 Task: For heading Use Spectral with green colour, bold & Underline.  font size for heading24,  'Change the font style of data to'Spectral and font size to 16,  Change the alignment of both headline & data to Align left In the sheet  Attendance Sheet for Weekly Analysis
Action: Mouse moved to (353, 166)
Screenshot: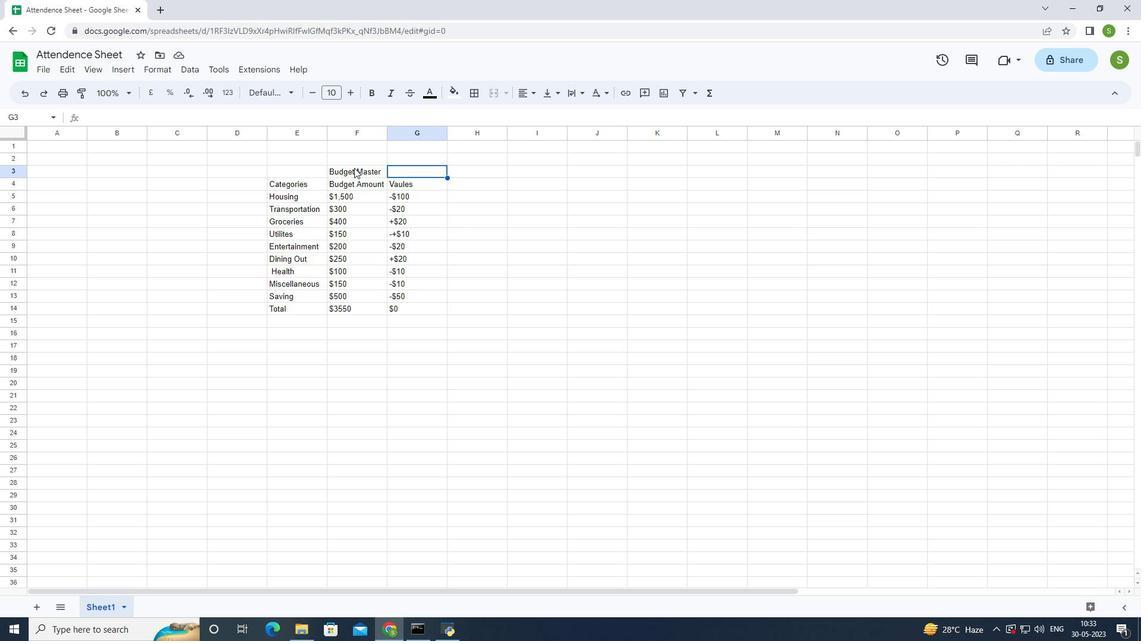 
Action: Mouse pressed left at (353, 166)
Screenshot: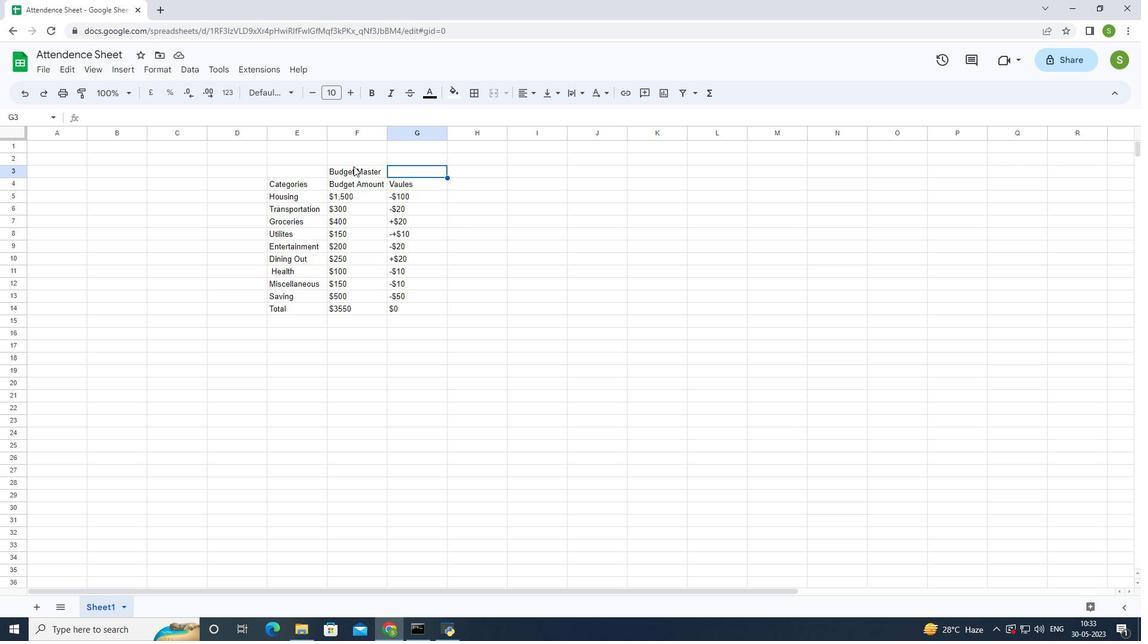 
Action: Mouse pressed left at (353, 166)
Screenshot: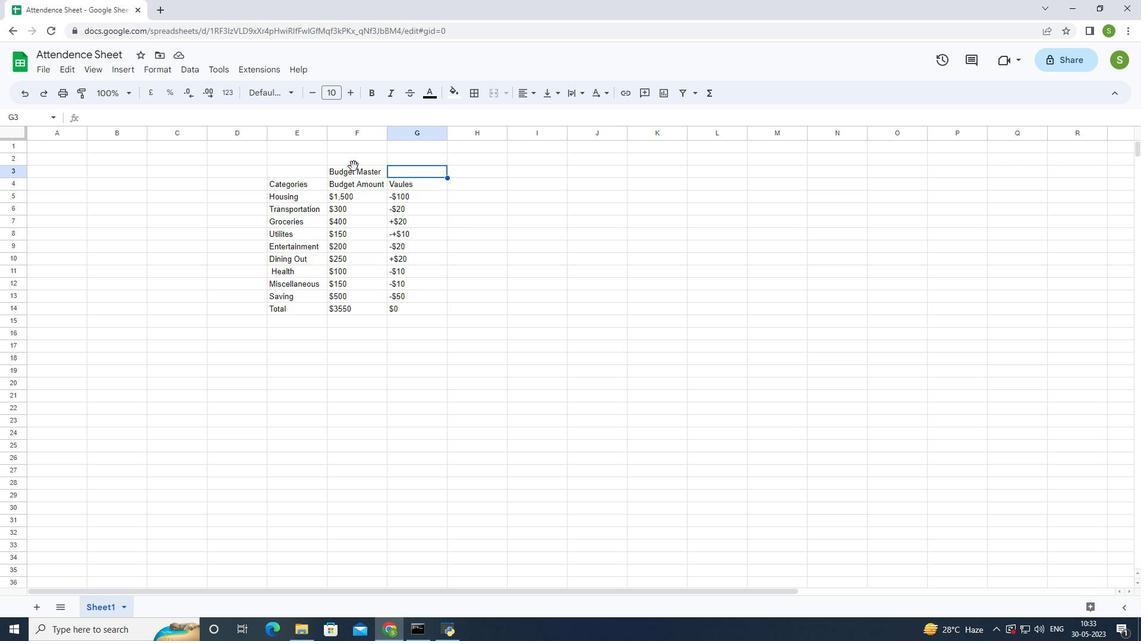
Action: Mouse moved to (162, 71)
Screenshot: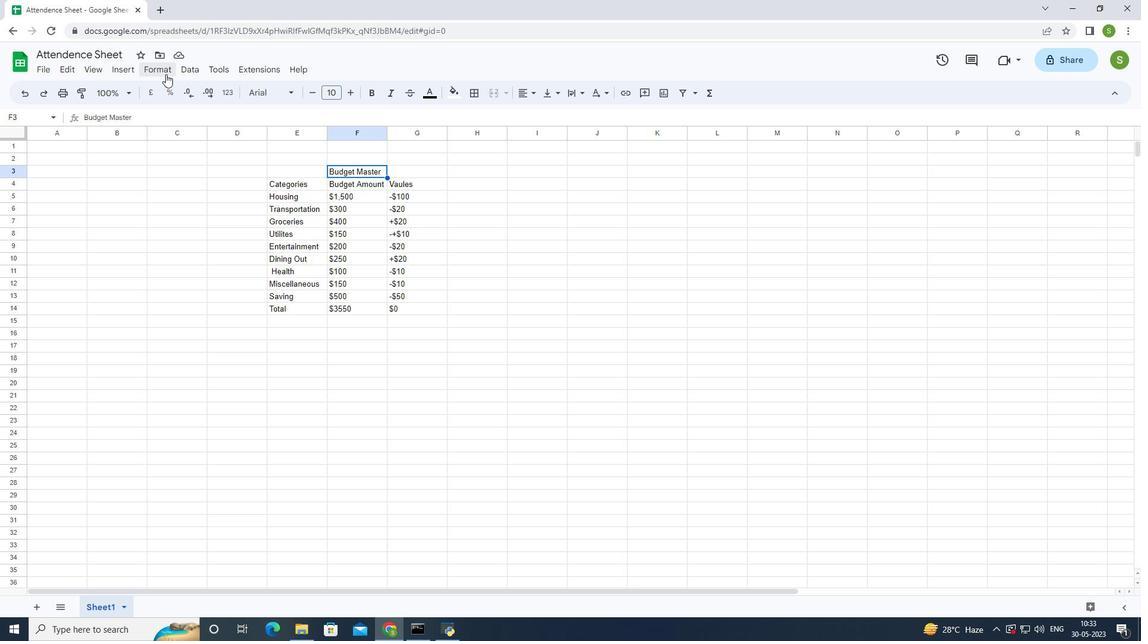 
Action: Mouse pressed left at (162, 71)
Screenshot: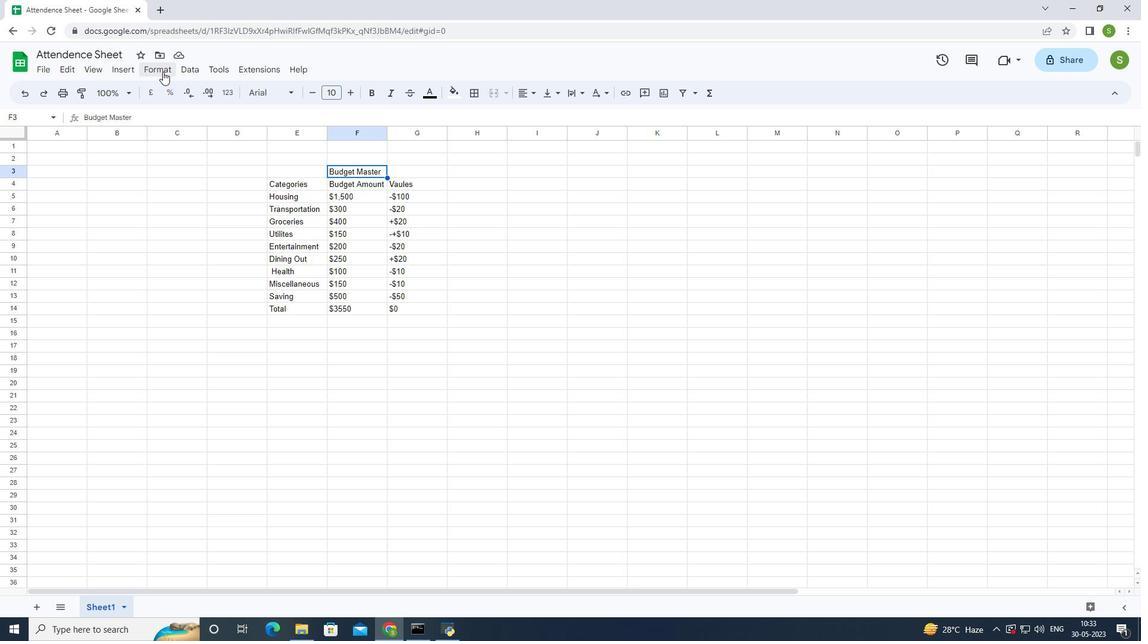 
Action: Mouse moved to (447, 180)
Screenshot: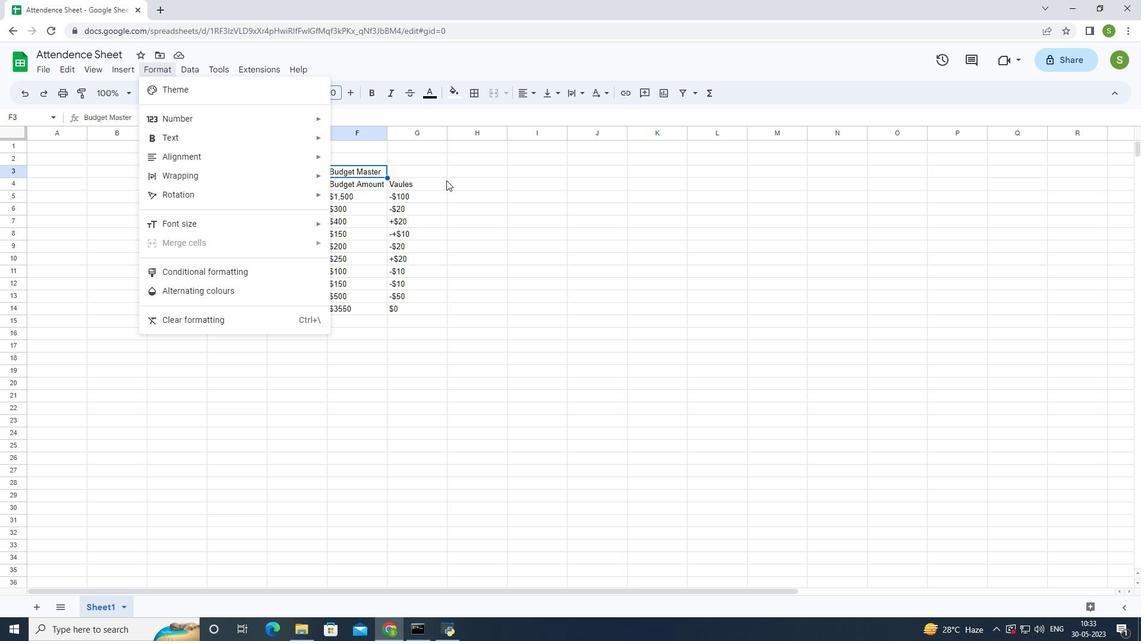 
Action: Mouse pressed left at (447, 180)
Screenshot: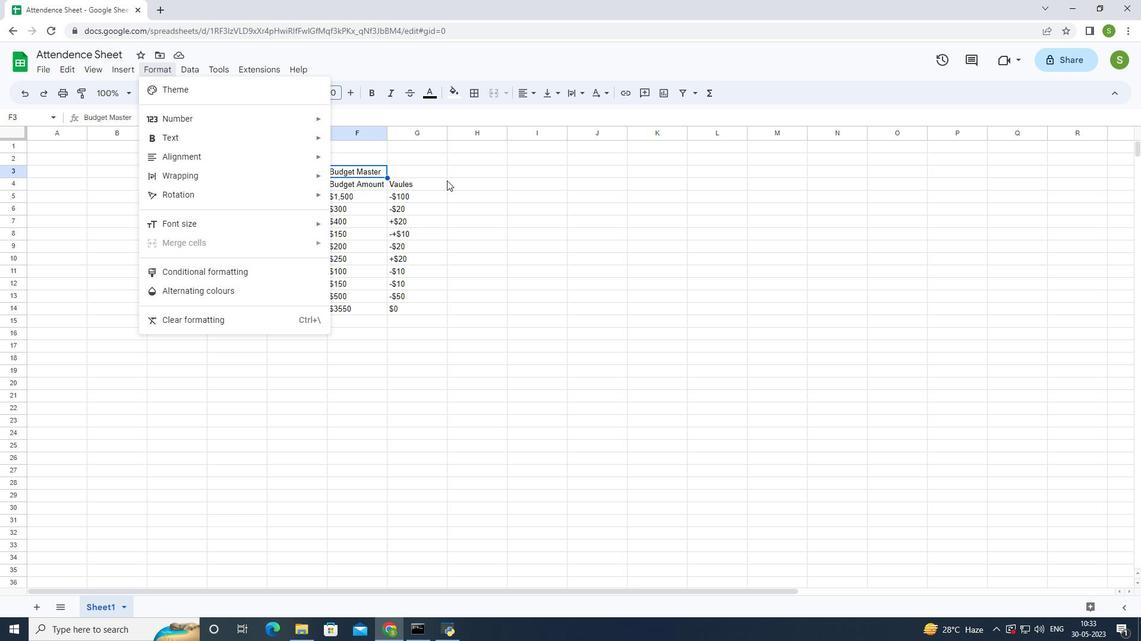 
Action: Mouse moved to (270, 99)
Screenshot: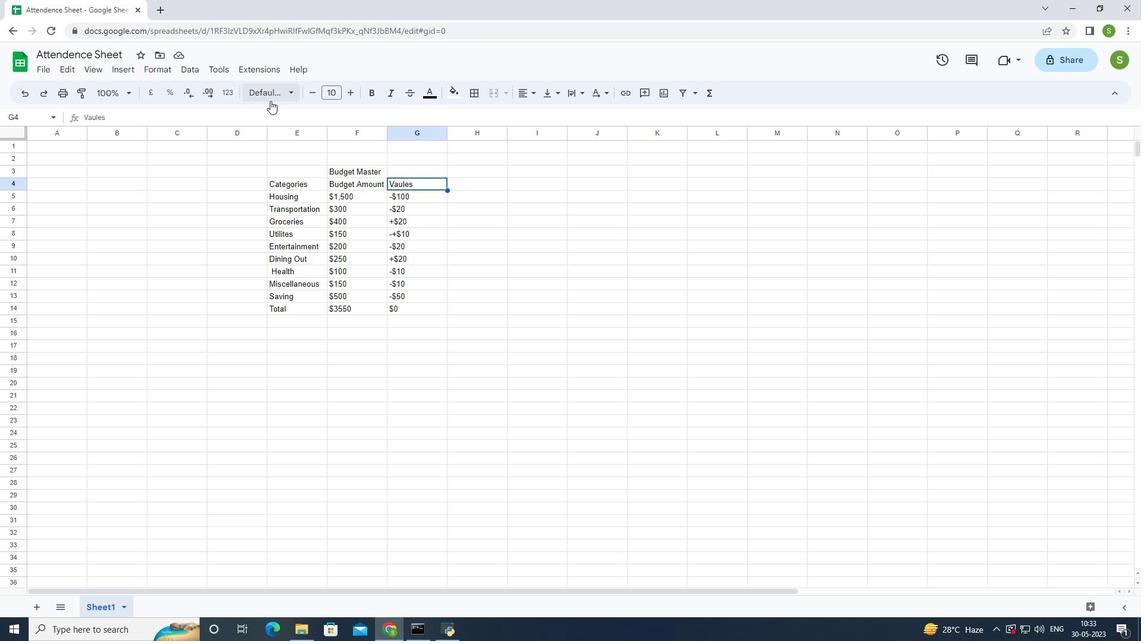 
Action: Mouse pressed left at (270, 99)
Screenshot: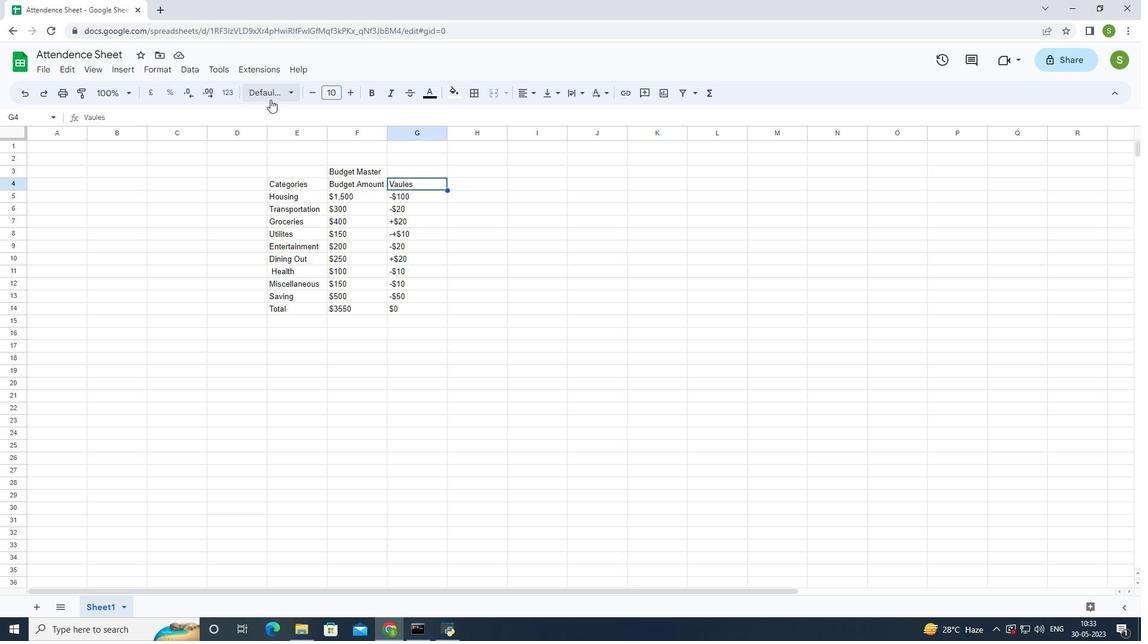 
Action: Mouse moved to (287, 120)
Screenshot: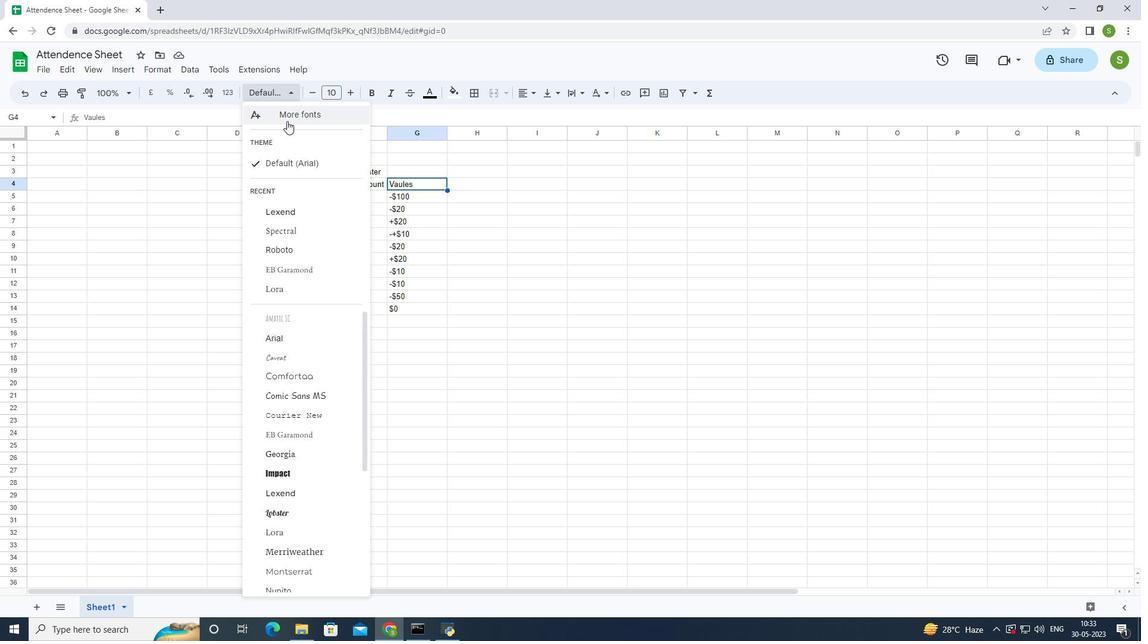 
Action: Mouse pressed left at (287, 120)
Screenshot: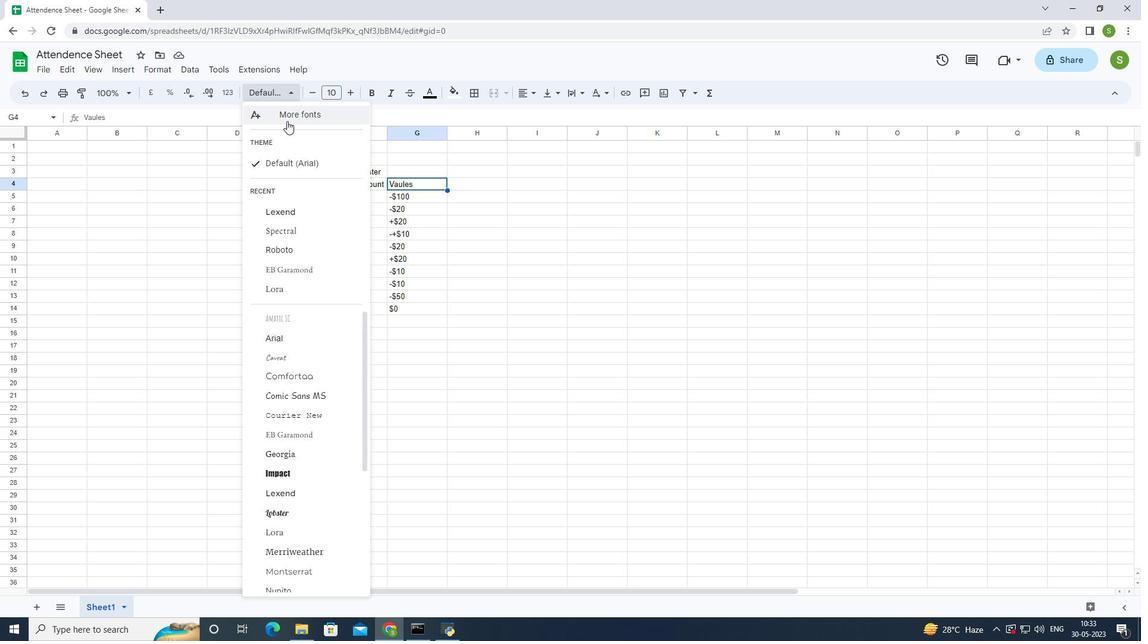 
Action: Mouse moved to (358, 199)
Screenshot: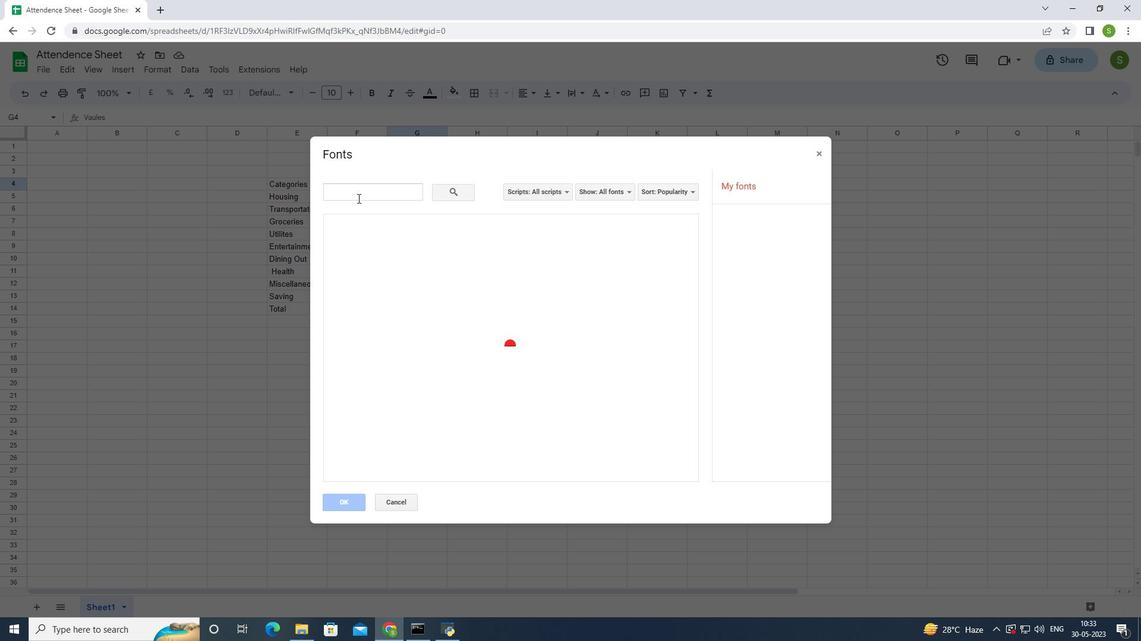 
Action: Mouse pressed left at (358, 199)
Screenshot: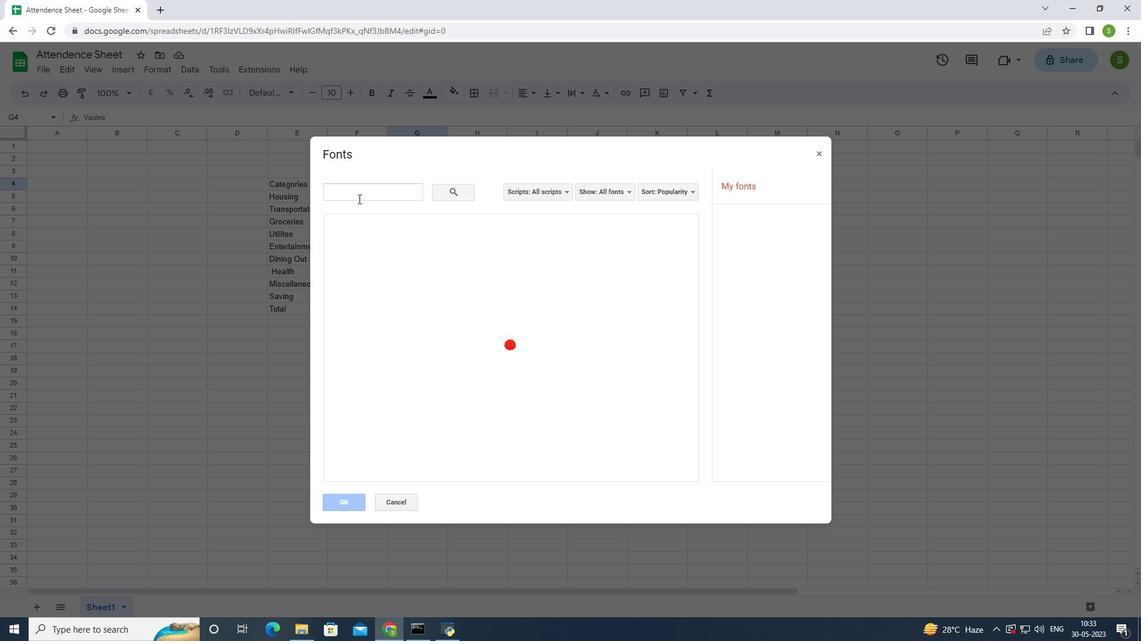 
Action: Mouse moved to (363, 187)
Screenshot: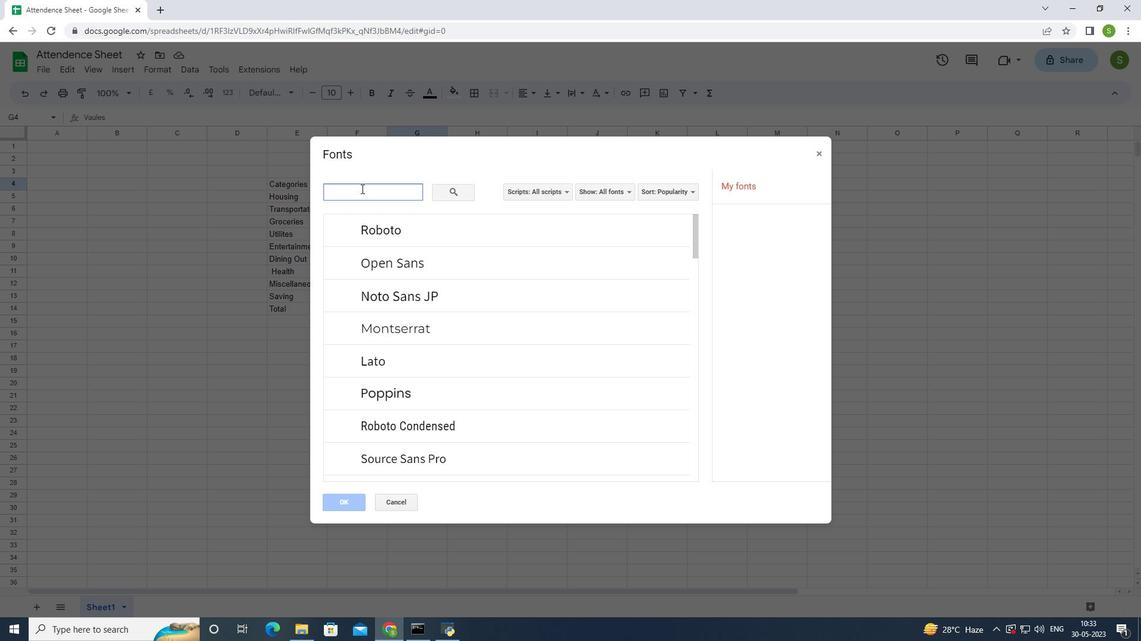
Action: Key pressed <Key.shift>Spectral
Screenshot: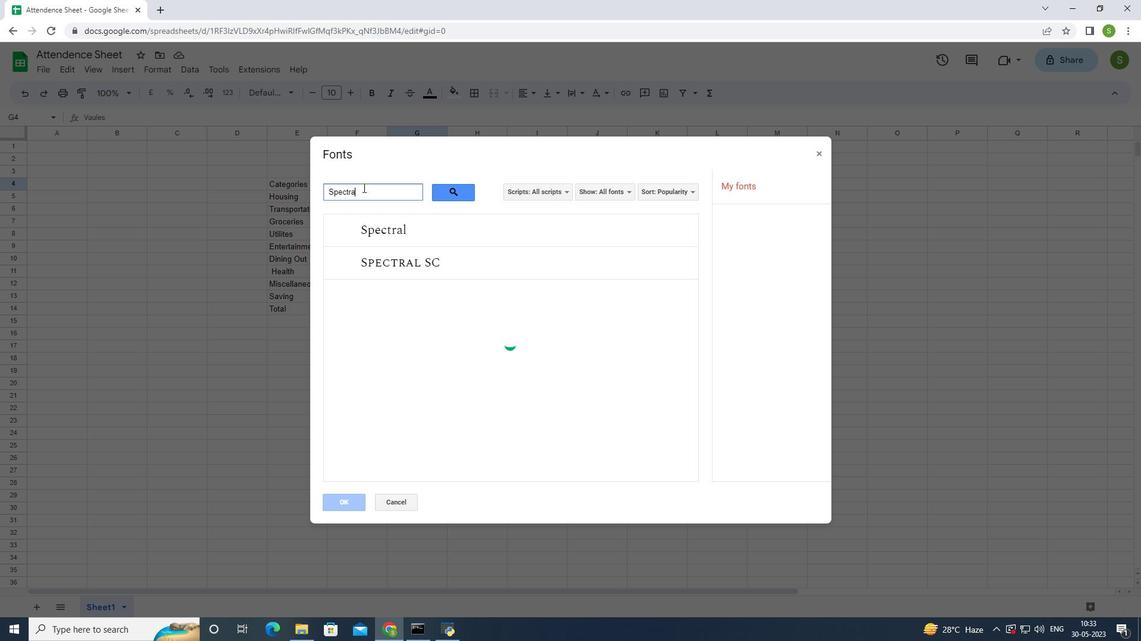 
Action: Mouse moved to (384, 219)
Screenshot: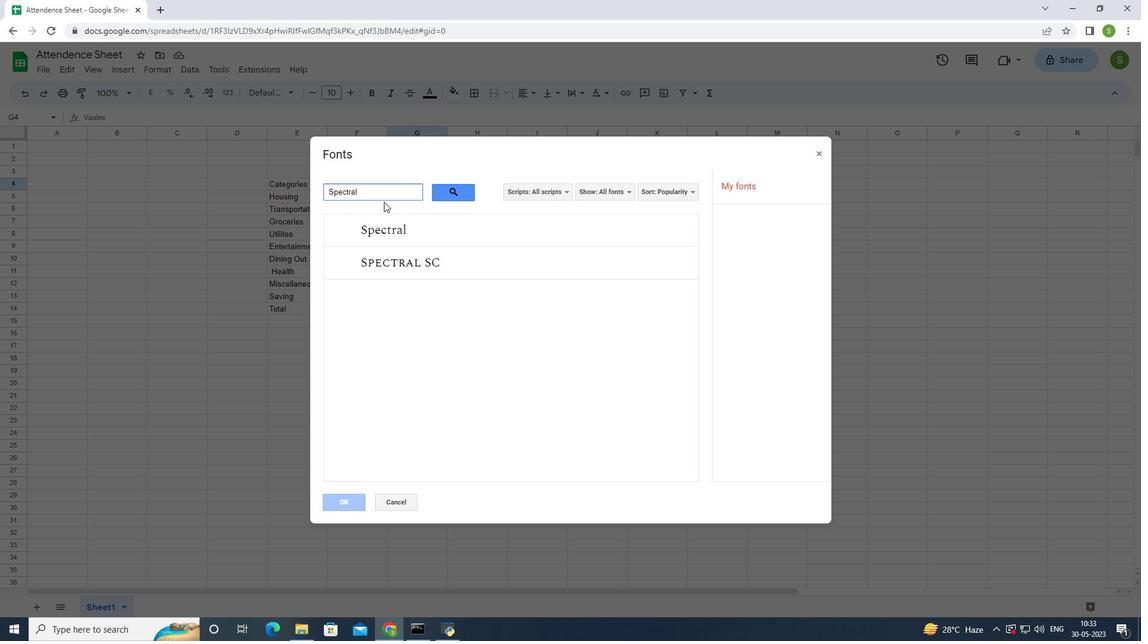 
Action: Mouse pressed left at (384, 219)
Screenshot: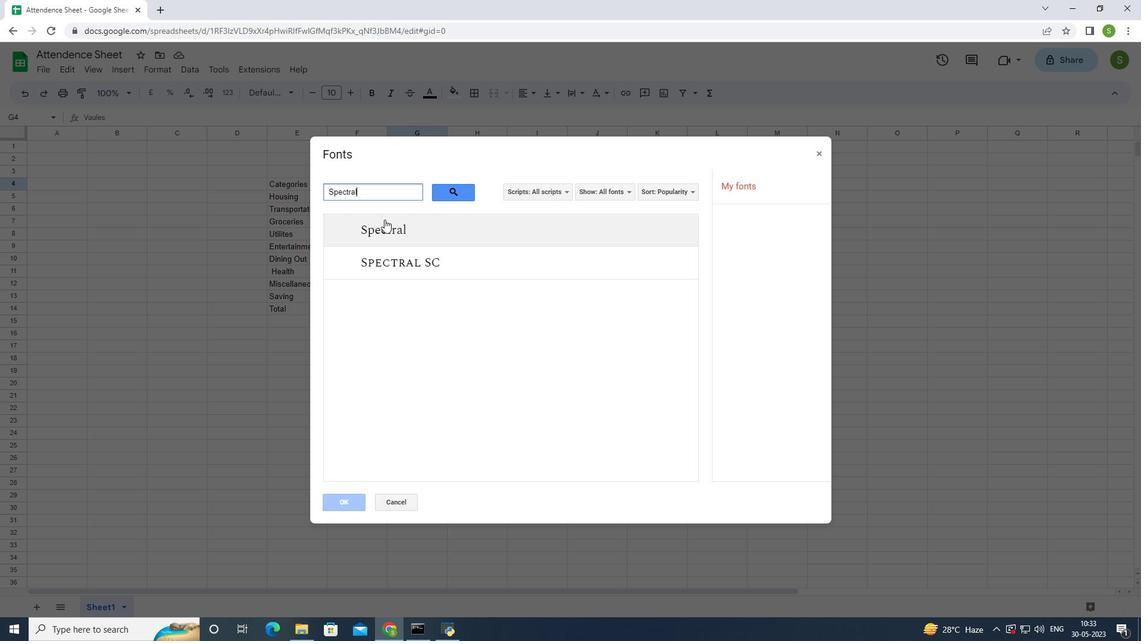 
Action: Mouse moved to (341, 508)
Screenshot: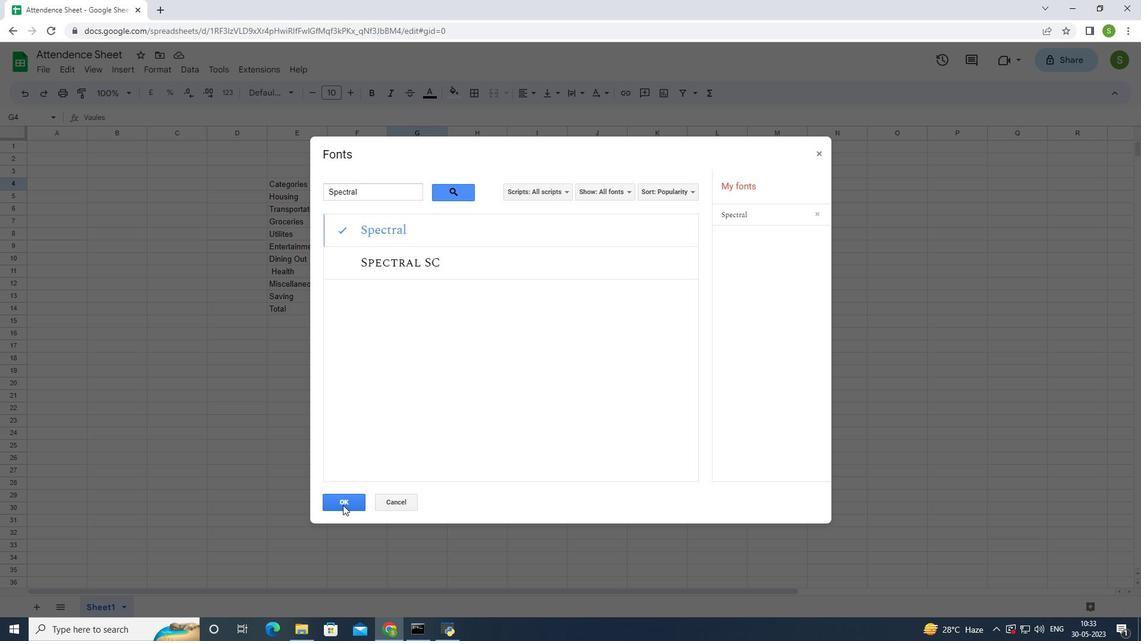 
Action: Mouse pressed left at (341, 508)
Screenshot: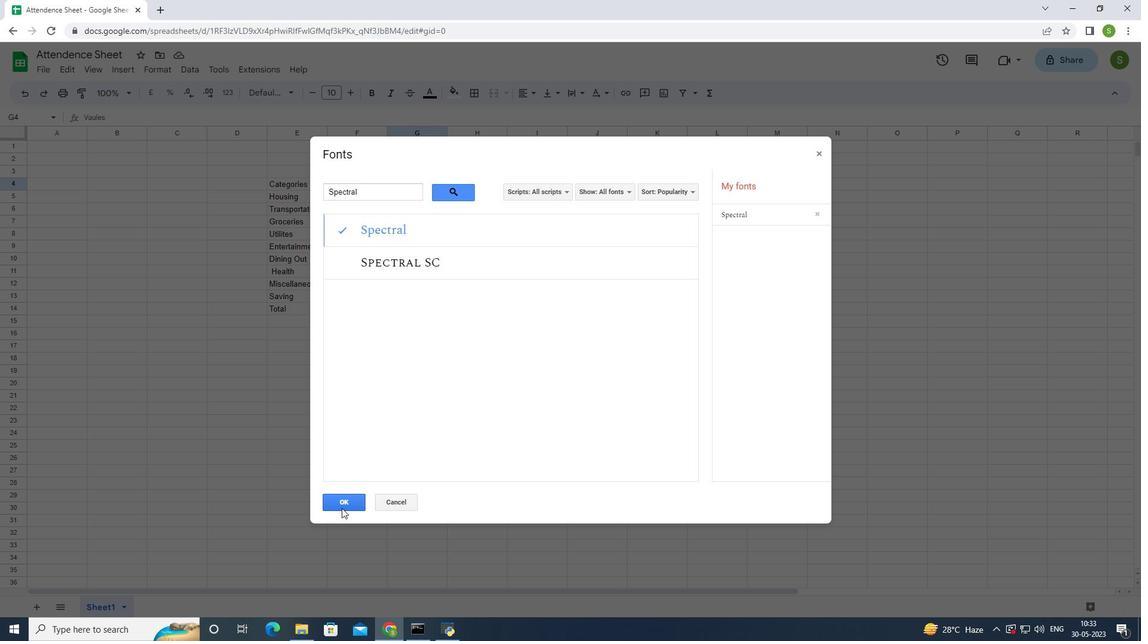 
Action: Mouse moved to (347, 169)
Screenshot: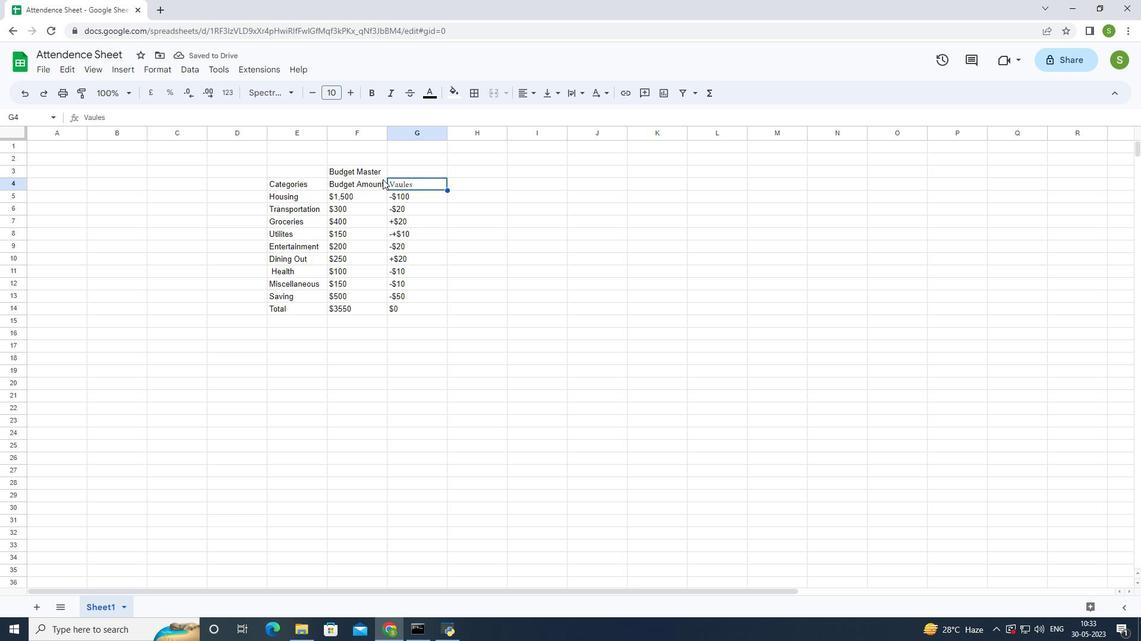 
Action: Mouse pressed left at (347, 169)
Screenshot: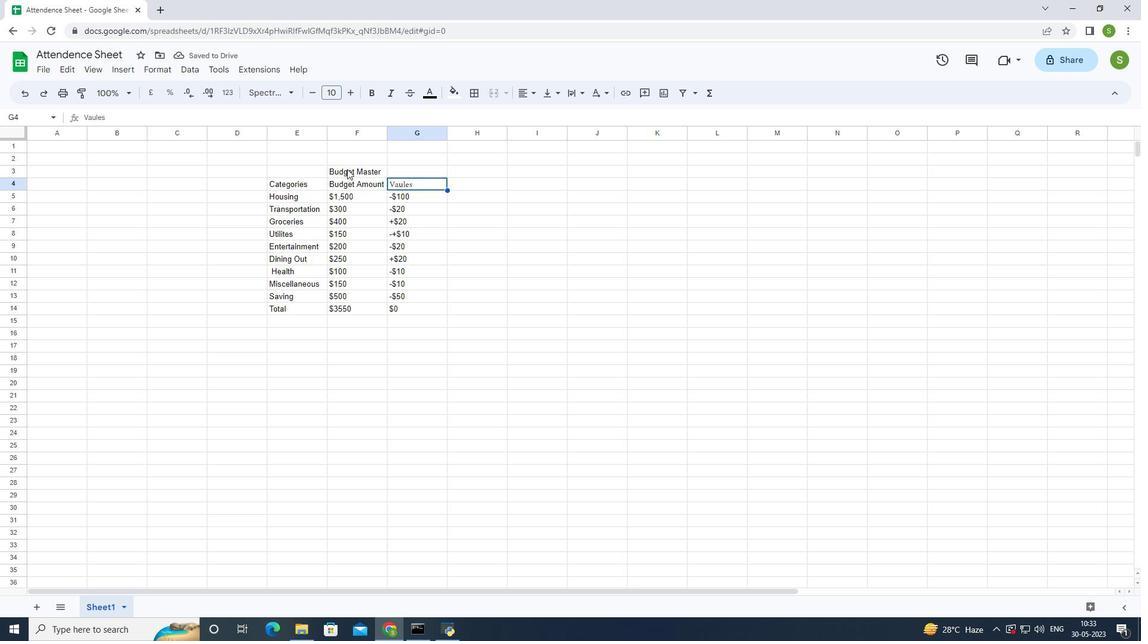 
Action: Mouse moved to (332, 168)
Screenshot: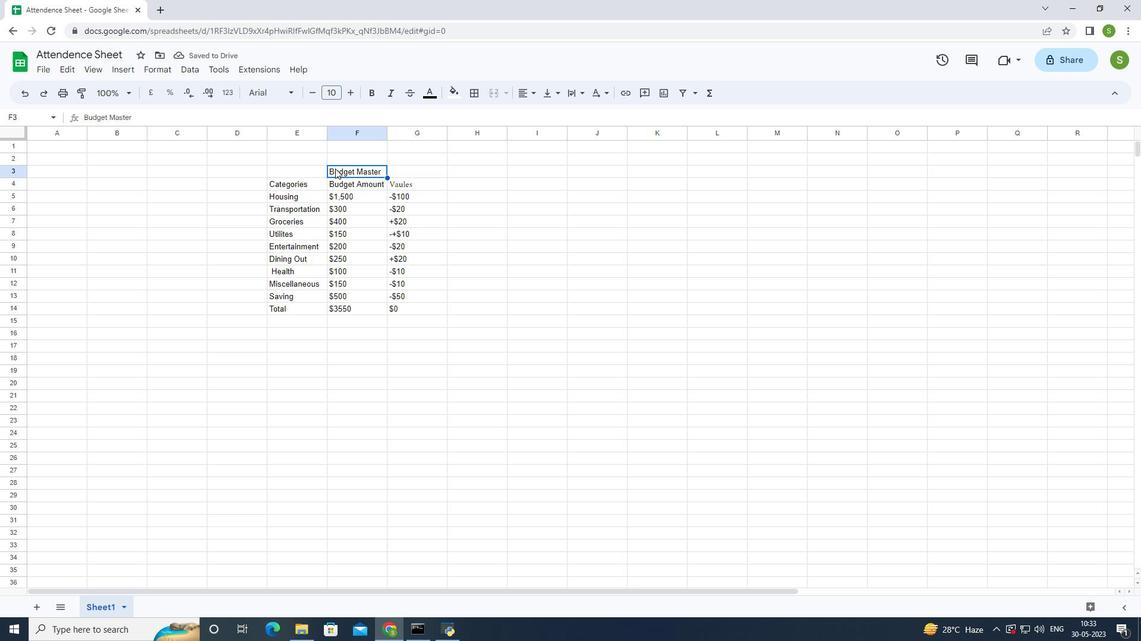 
Action: Mouse pressed left at (332, 168)
Screenshot: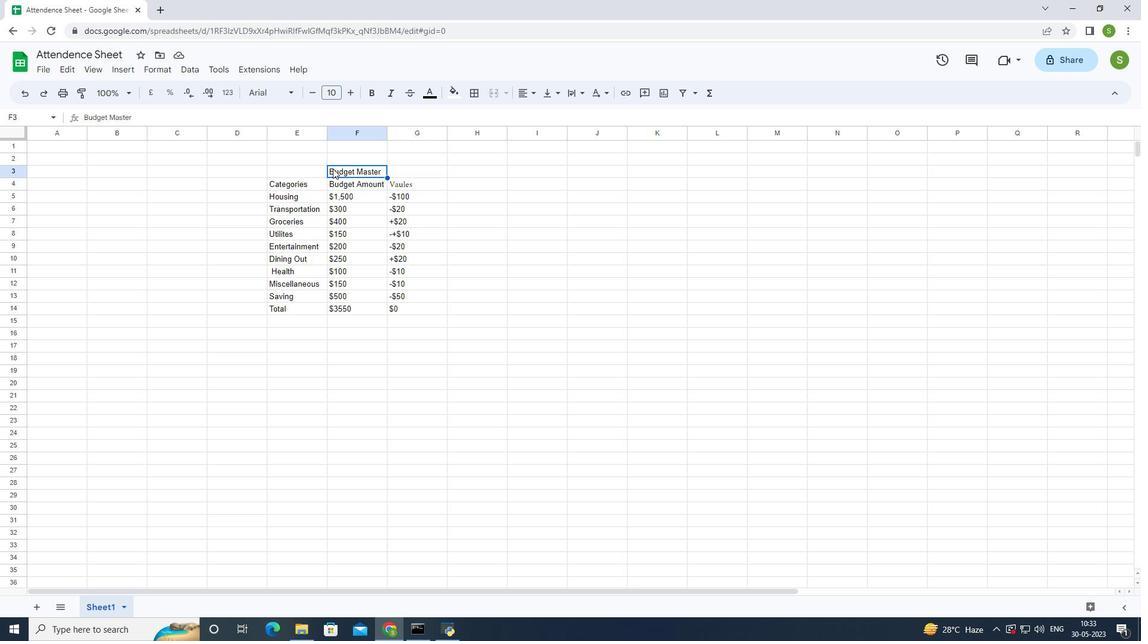 
Action: Mouse pressed left at (332, 168)
Screenshot: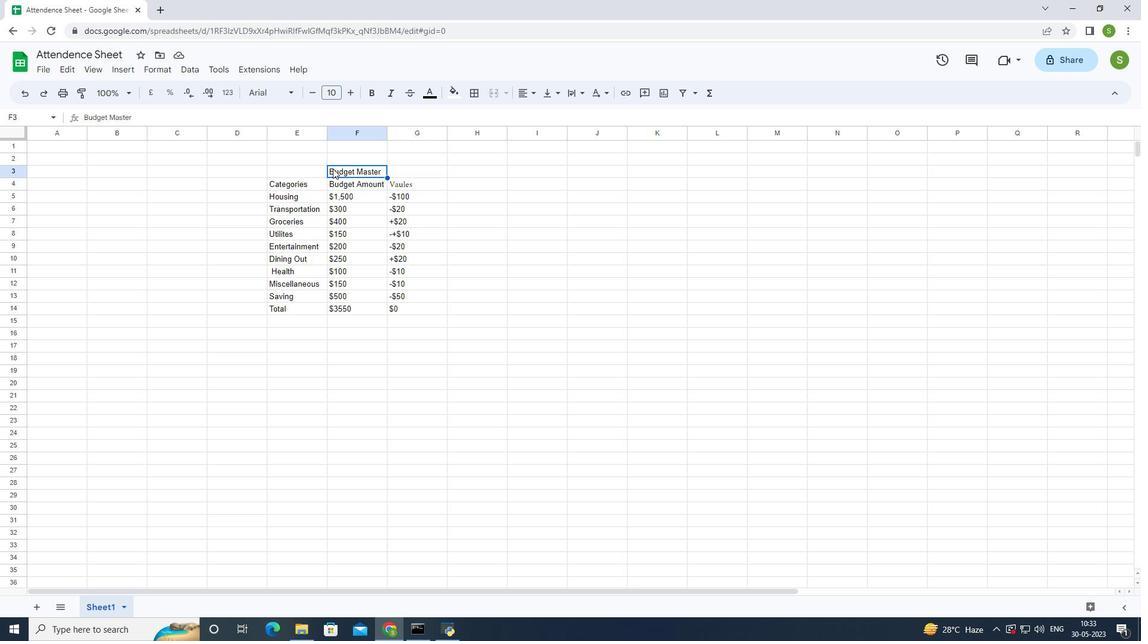
Action: Mouse moved to (325, 155)
Screenshot: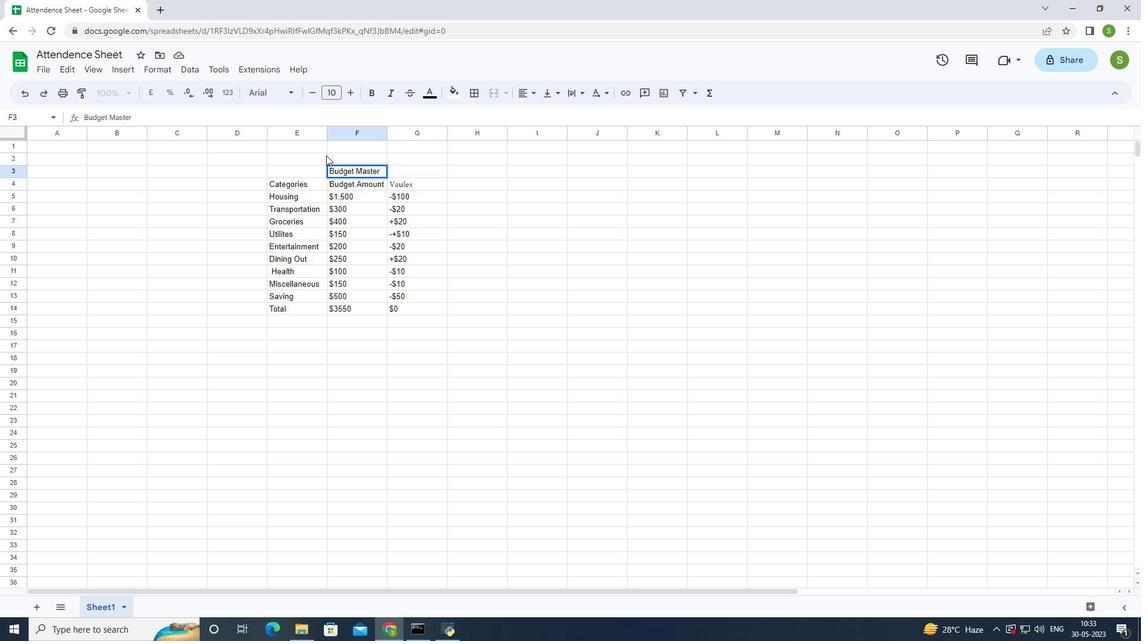 
Action: Mouse pressed left at (325, 155)
Screenshot: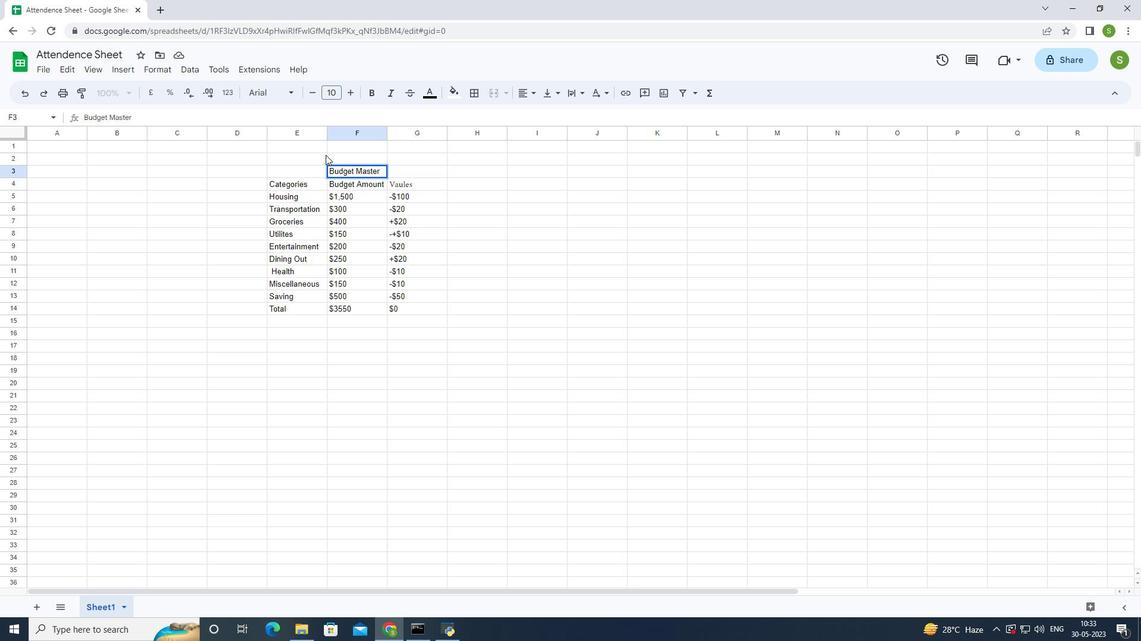 
Action: Mouse moved to (264, 98)
Screenshot: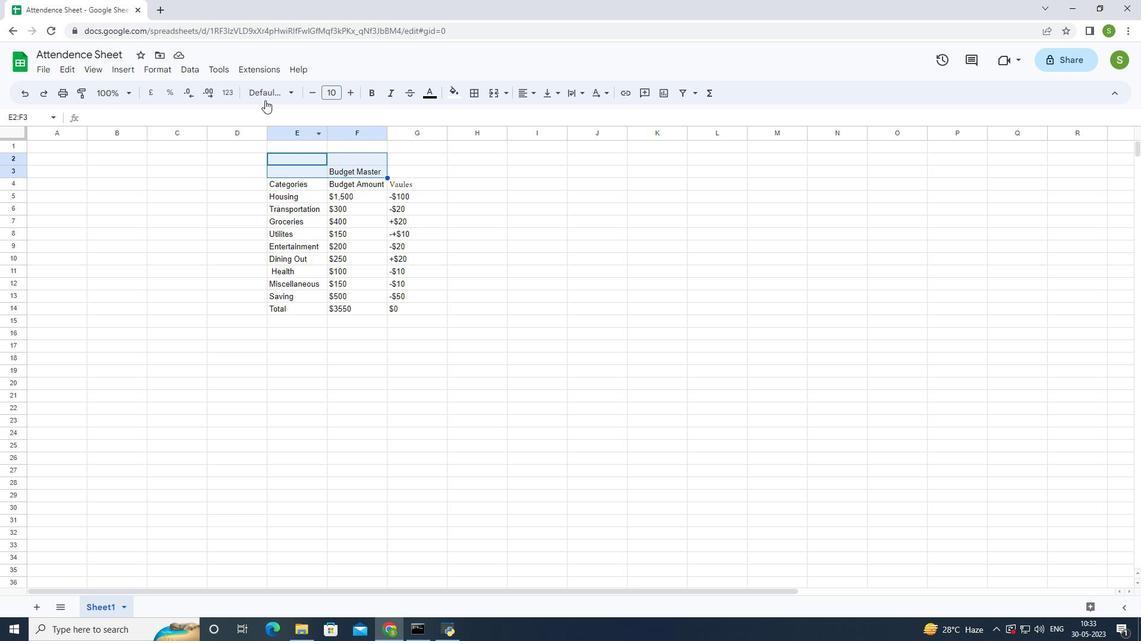 
Action: Mouse pressed left at (264, 98)
Screenshot: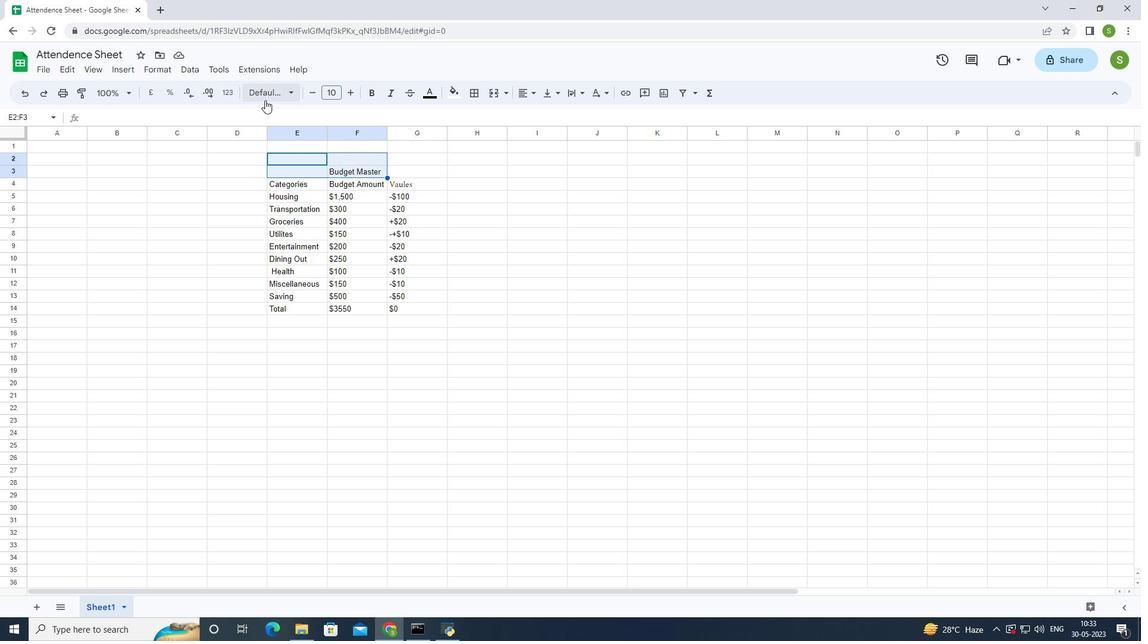 
Action: Mouse moved to (297, 109)
Screenshot: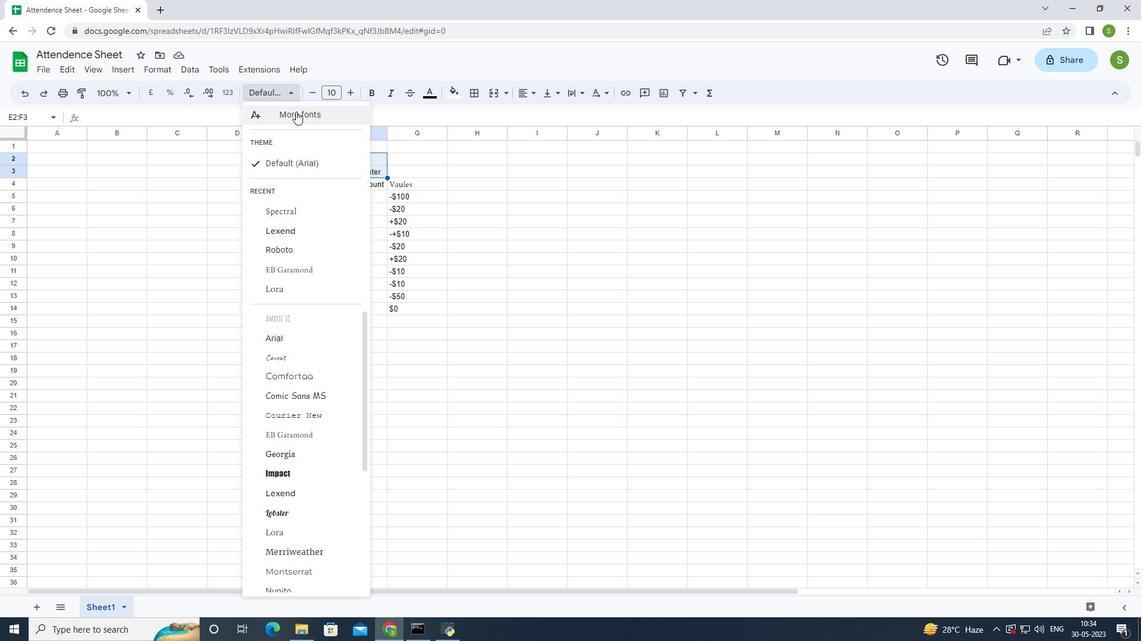 
Action: Mouse pressed left at (297, 109)
Screenshot: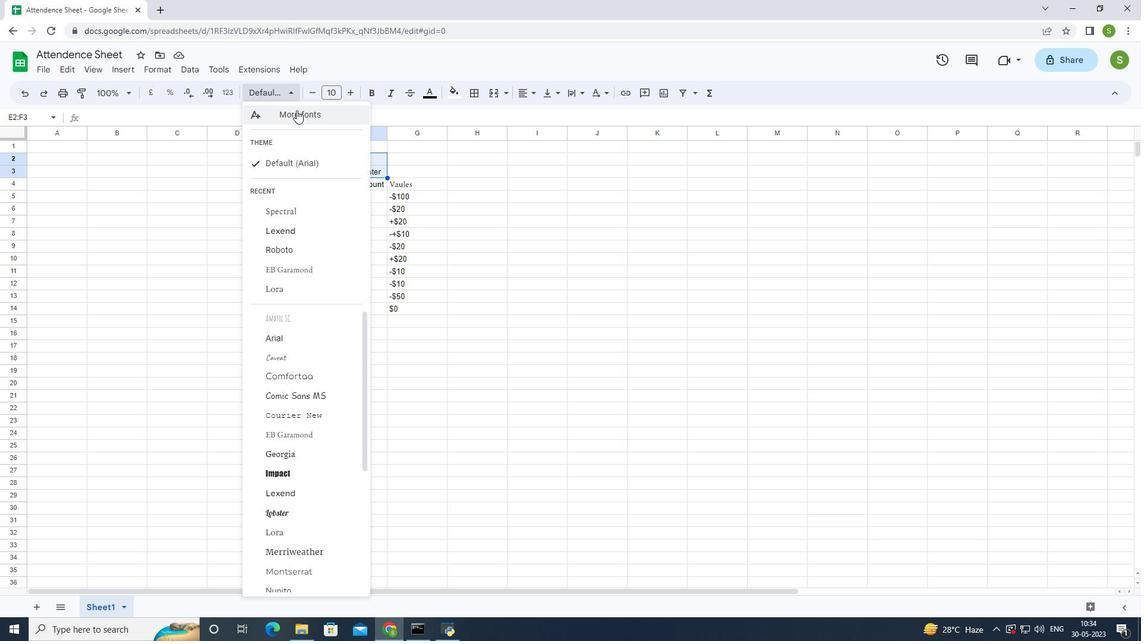 
Action: Mouse moved to (382, 195)
Screenshot: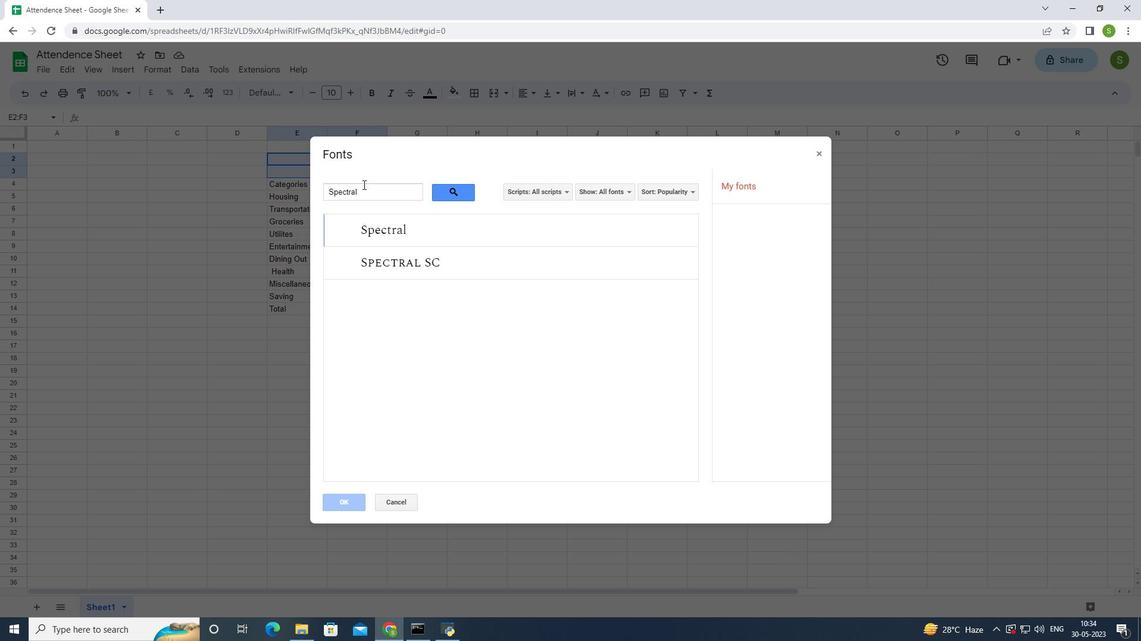 
Action: Mouse pressed left at (382, 195)
Screenshot: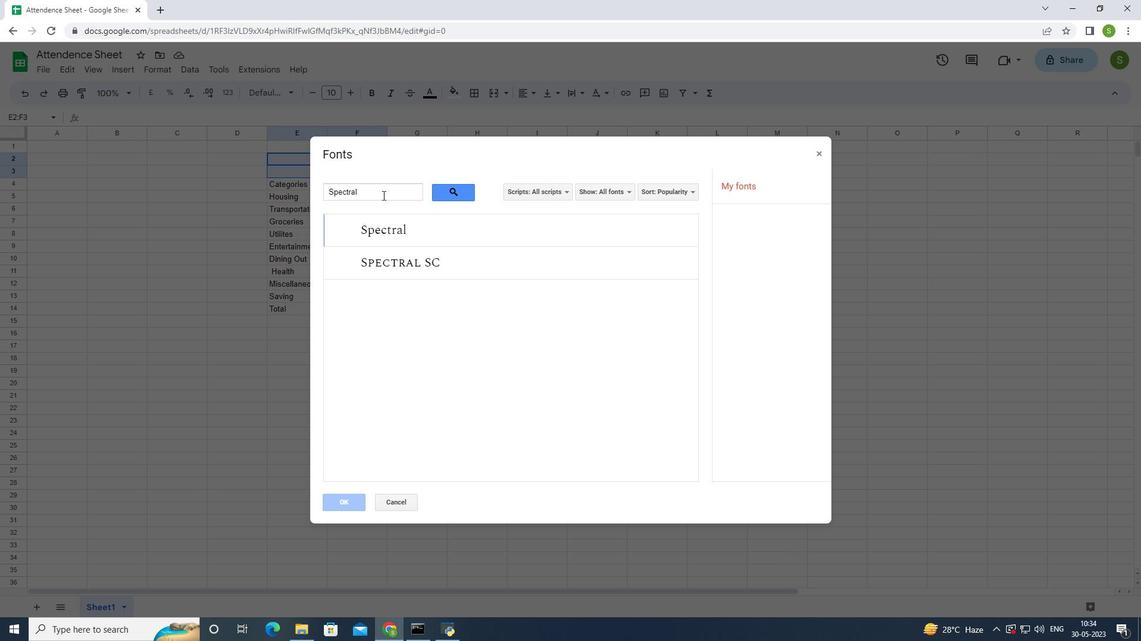 
Action: Mouse moved to (382, 224)
Screenshot: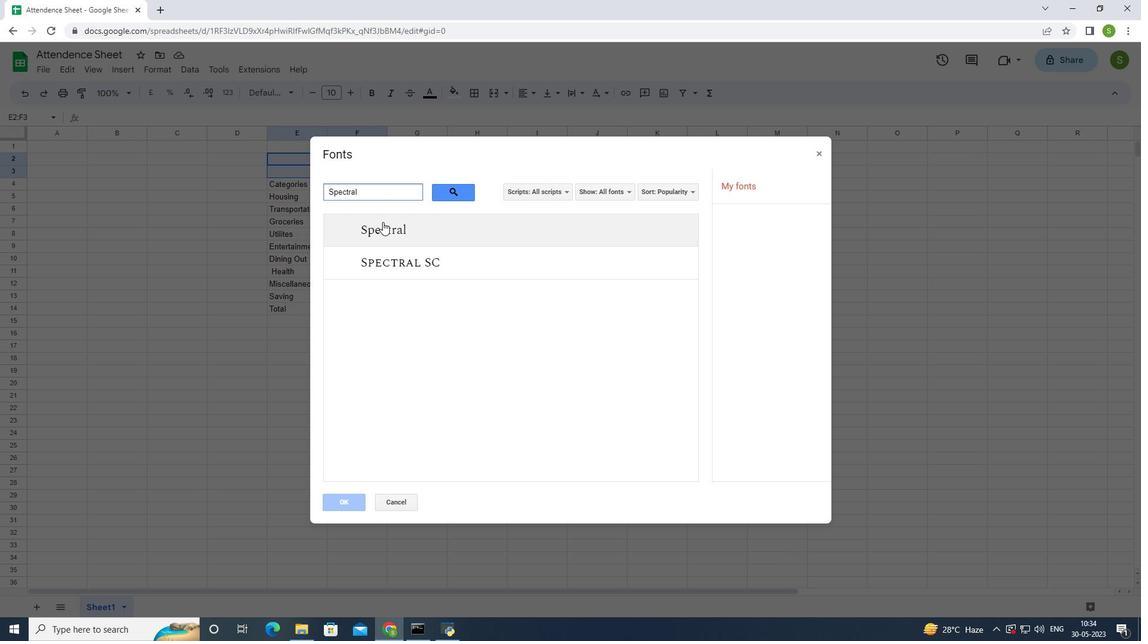 
Action: Mouse pressed left at (382, 223)
Screenshot: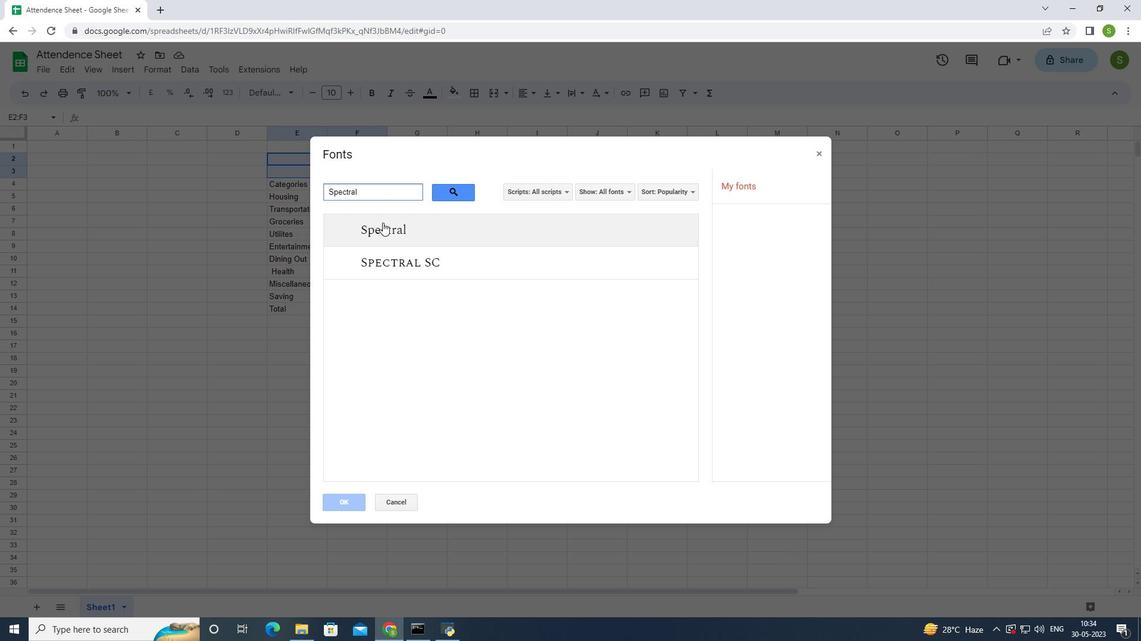 
Action: Mouse moved to (336, 508)
Screenshot: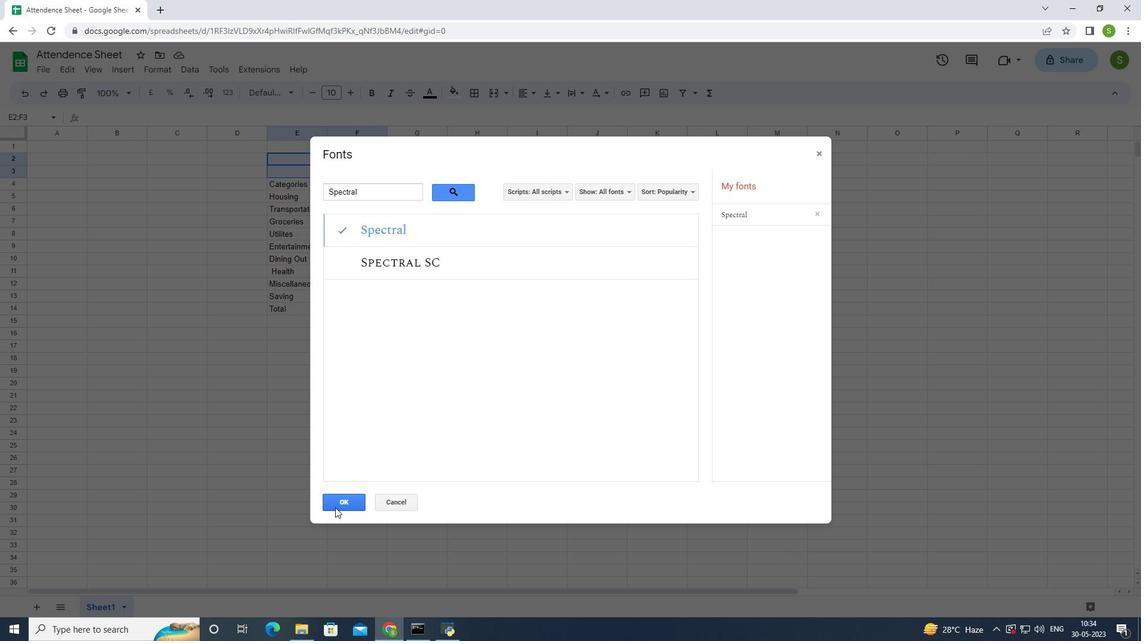 
Action: Mouse pressed left at (336, 508)
Screenshot: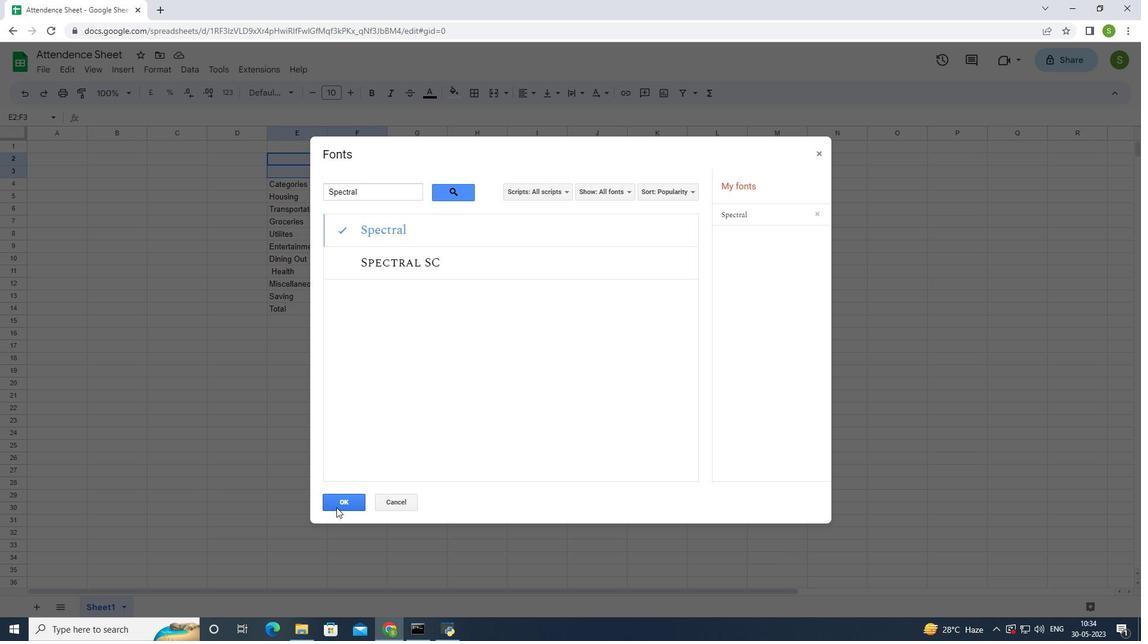 
Action: Mouse moved to (426, 91)
Screenshot: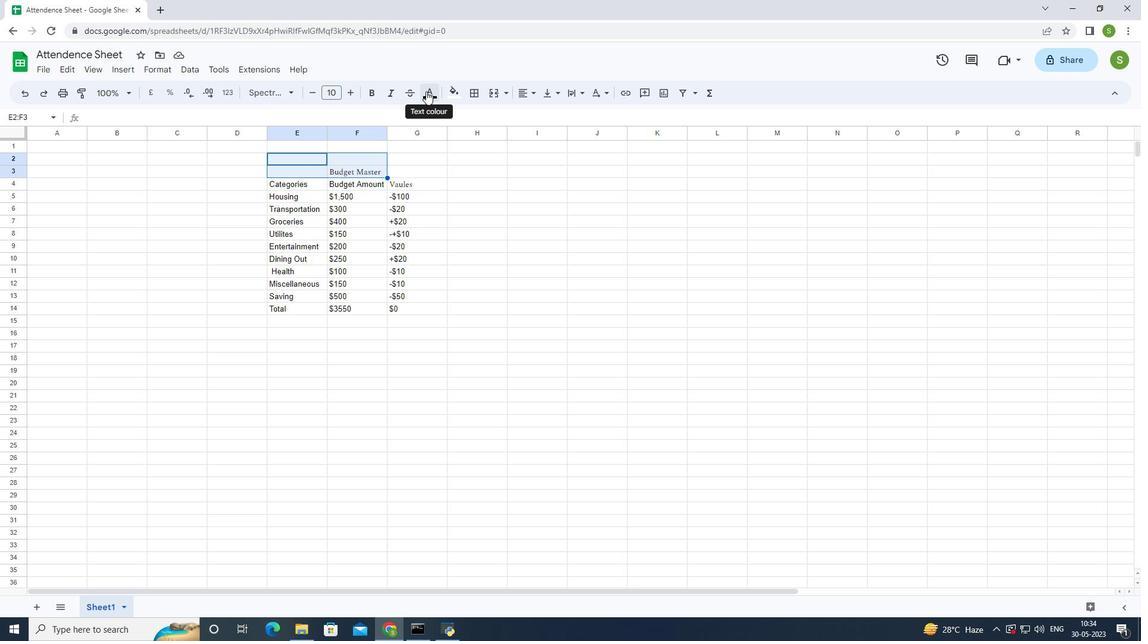 
Action: Mouse pressed left at (426, 91)
Screenshot: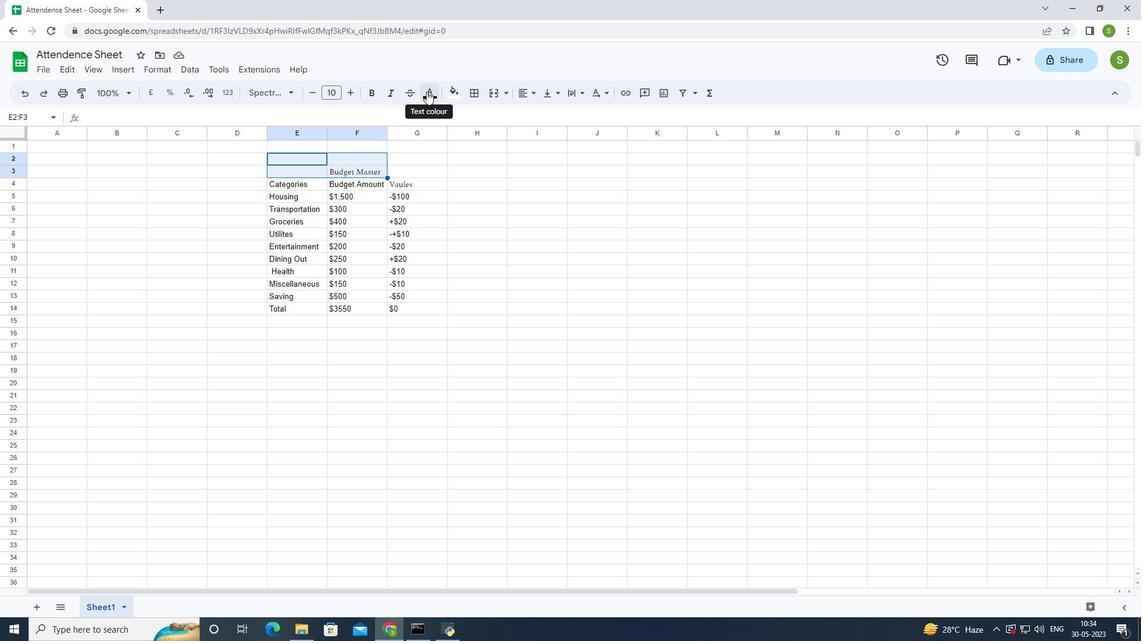 
Action: Mouse moved to (486, 225)
Screenshot: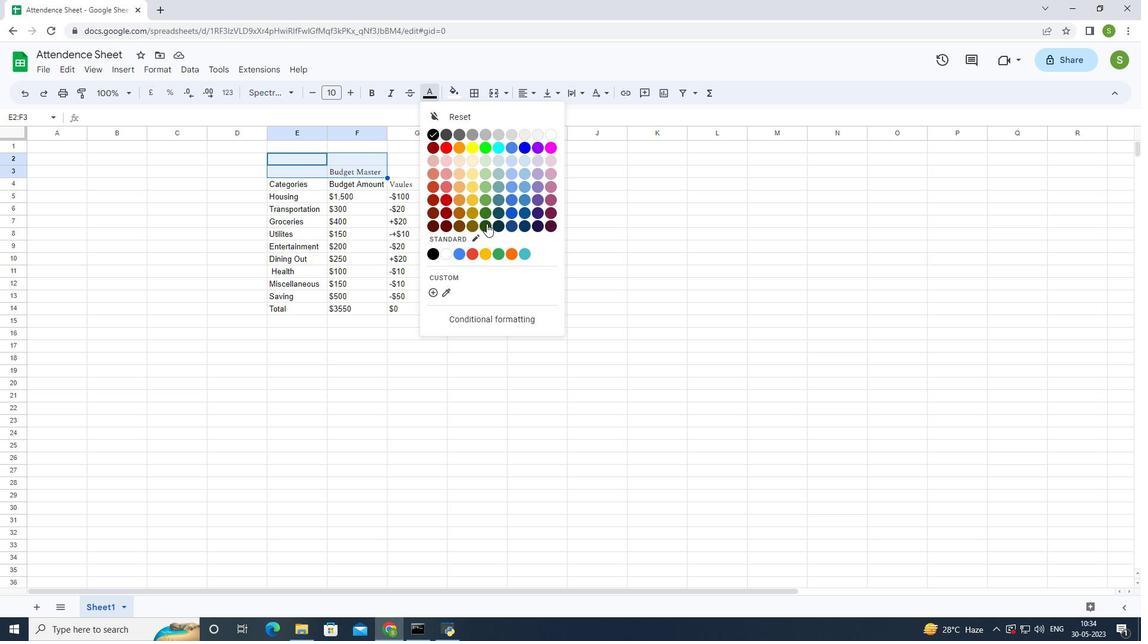 
Action: Mouse pressed left at (486, 225)
Screenshot: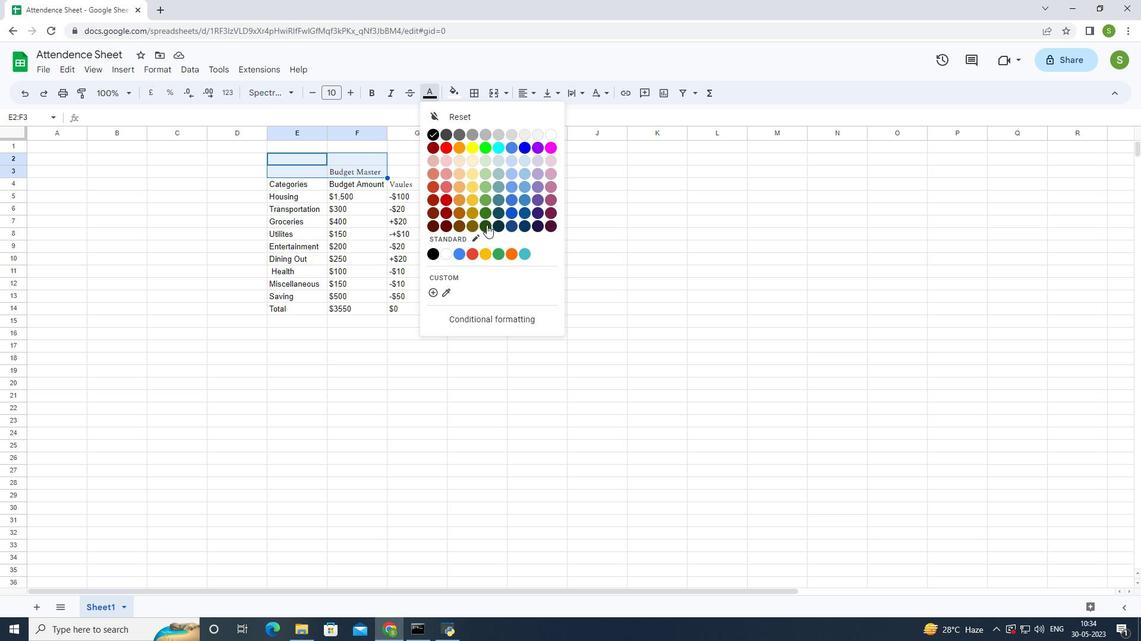 
Action: Mouse moved to (431, 90)
Screenshot: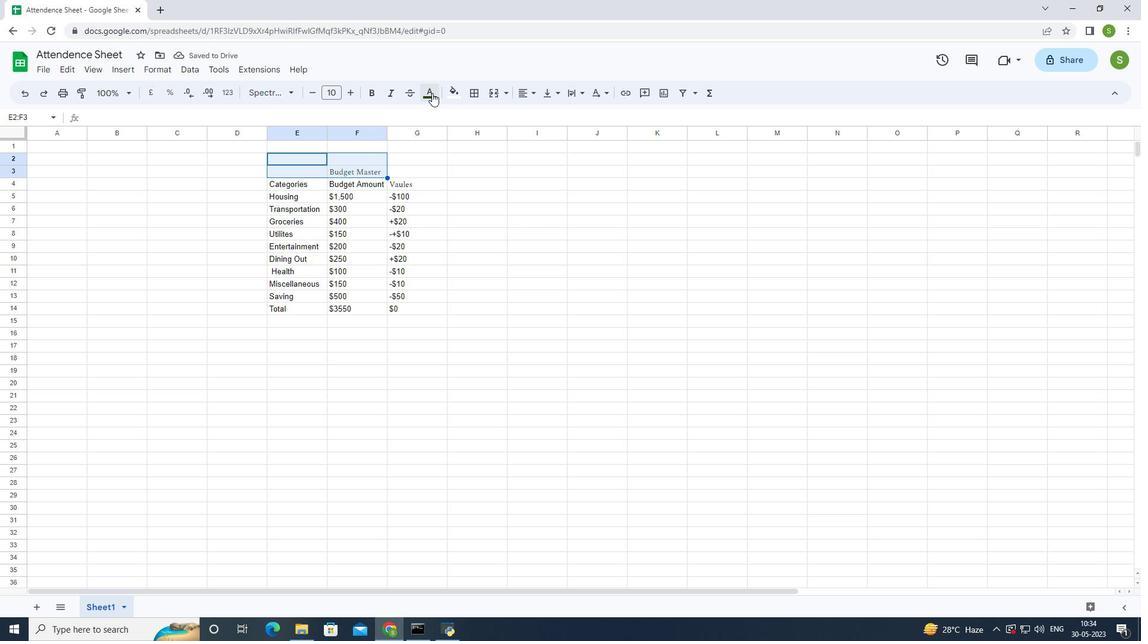 
Action: Mouse pressed left at (431, 90)
Screenshot: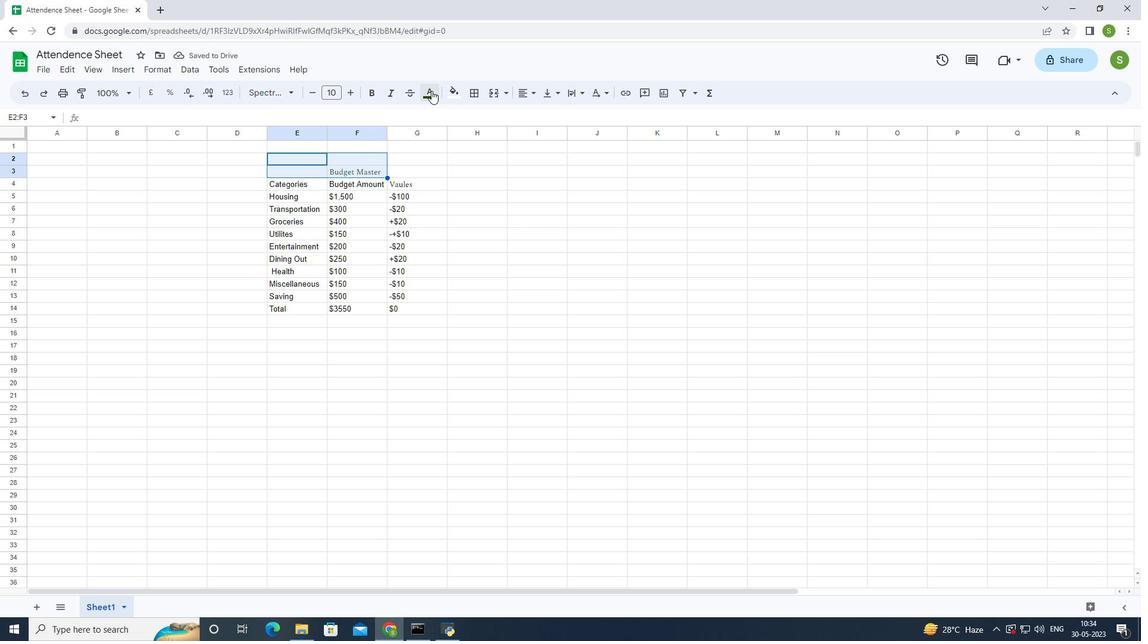 
Action: Mouse moved to (483, 227)
Screenshot: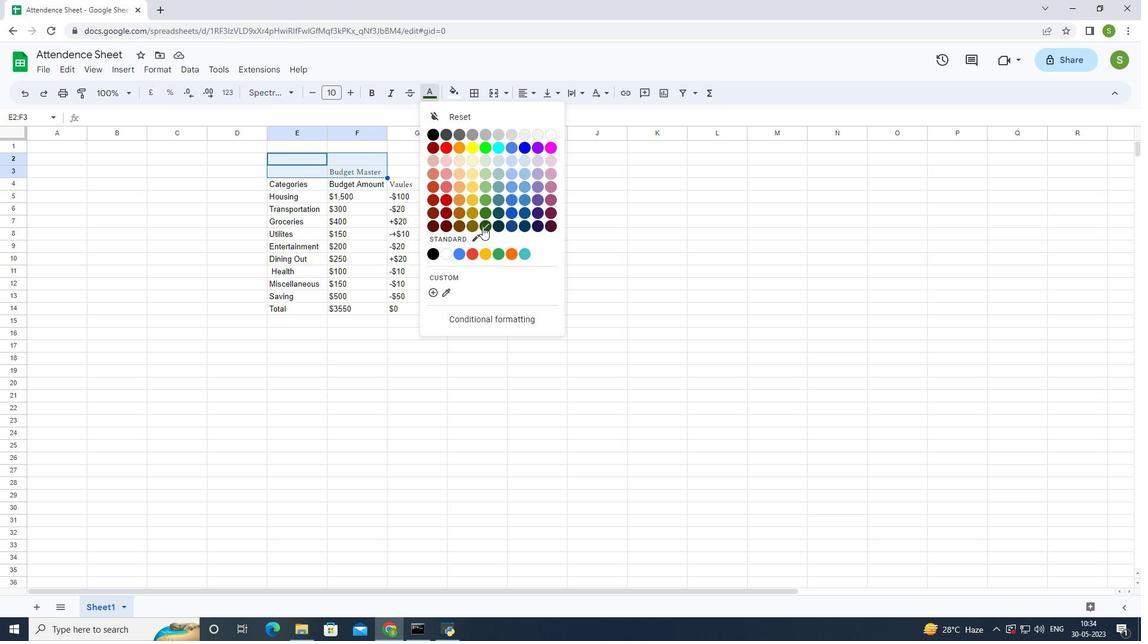 
Action: Mouse pressed left at (483, 227)
Screenshot: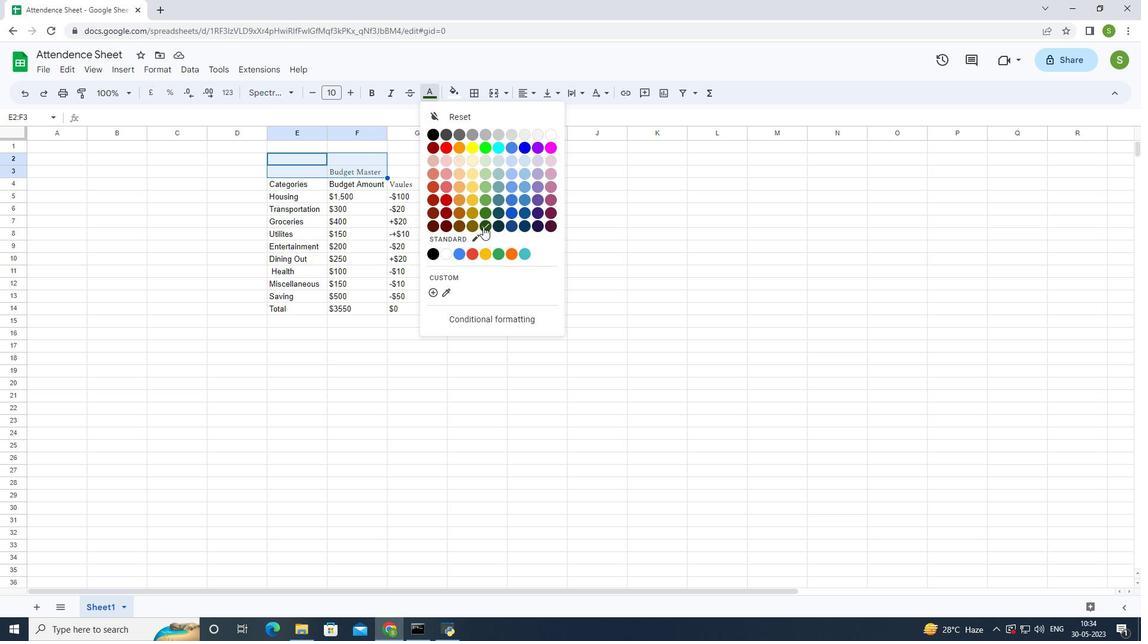 
Action: Mouse moved to (424, 174)
Screenshot: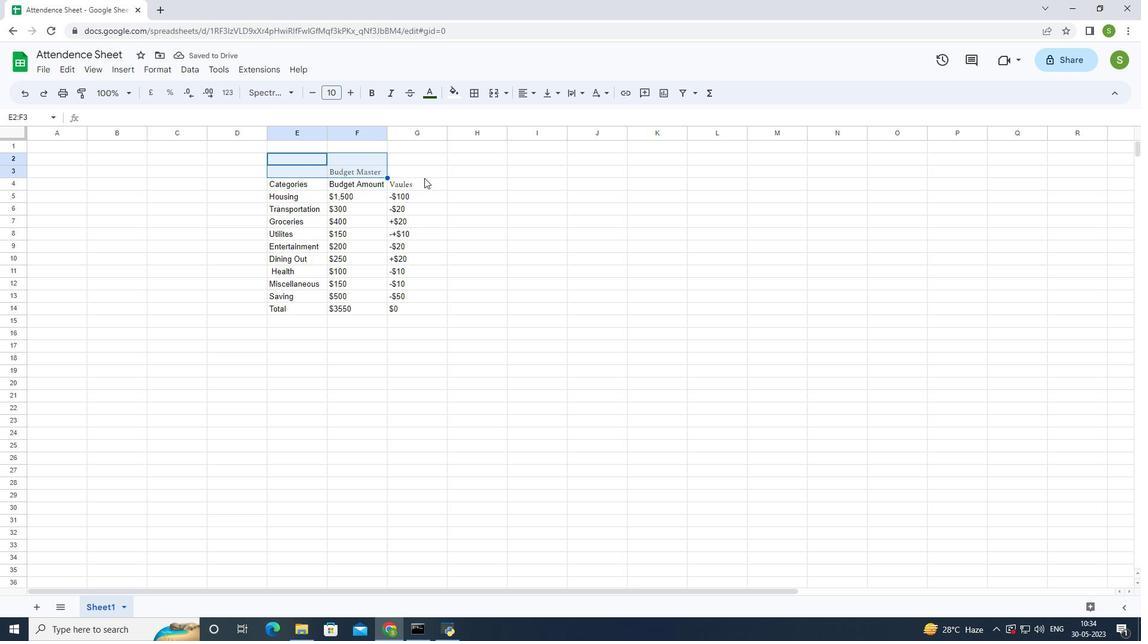 
Action: Mouse pressed left at (424, 174)
Screenshot: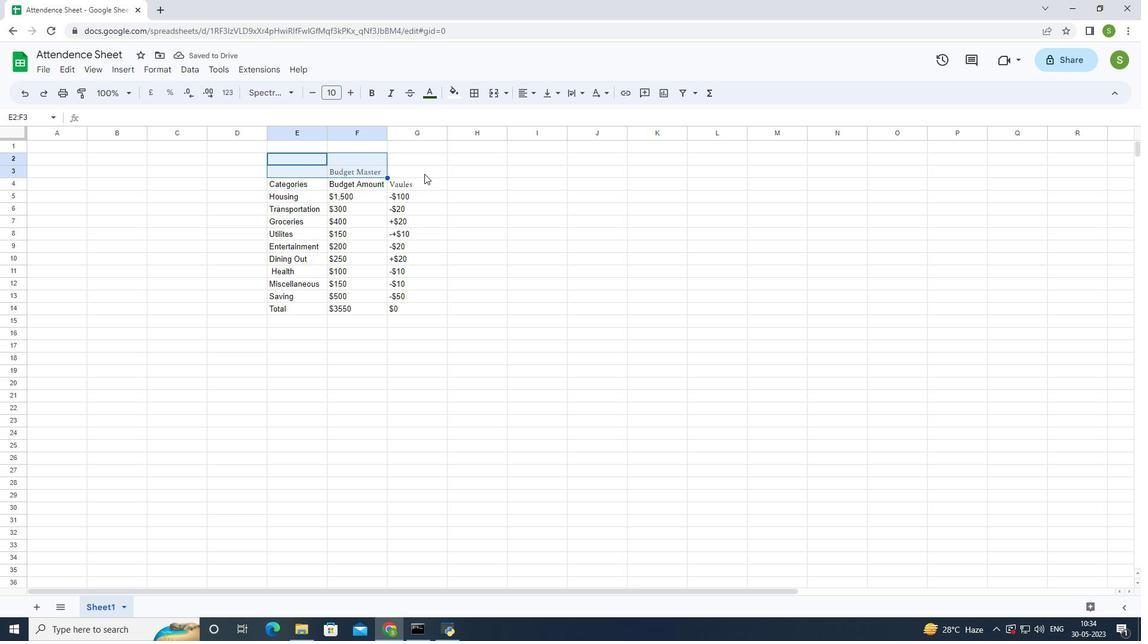 
Action: Mouse moved to (269, 180)
Screenshot: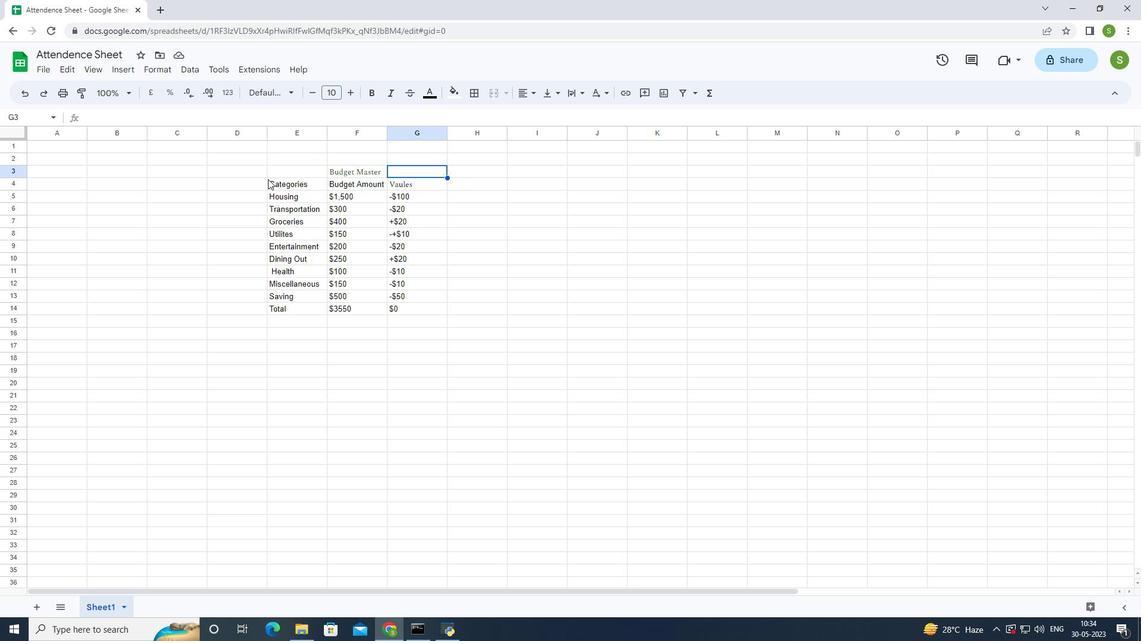 
Action: Mouse pressed left at (269, 180)
Screenshot: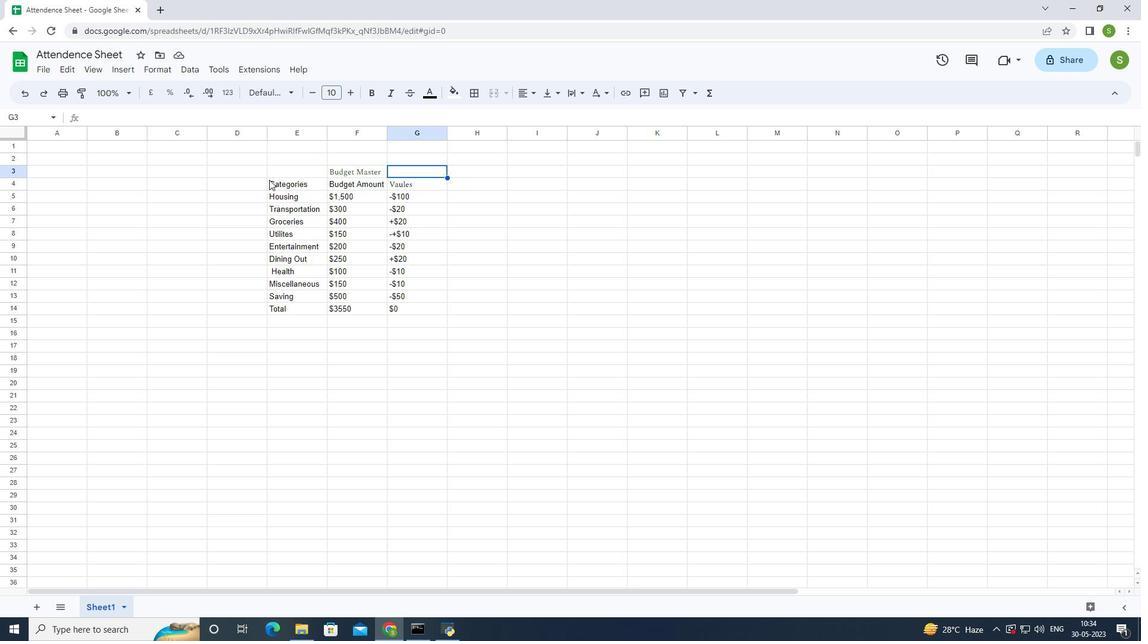 
Action: Mouse moved to (271, 90)
Screenshot: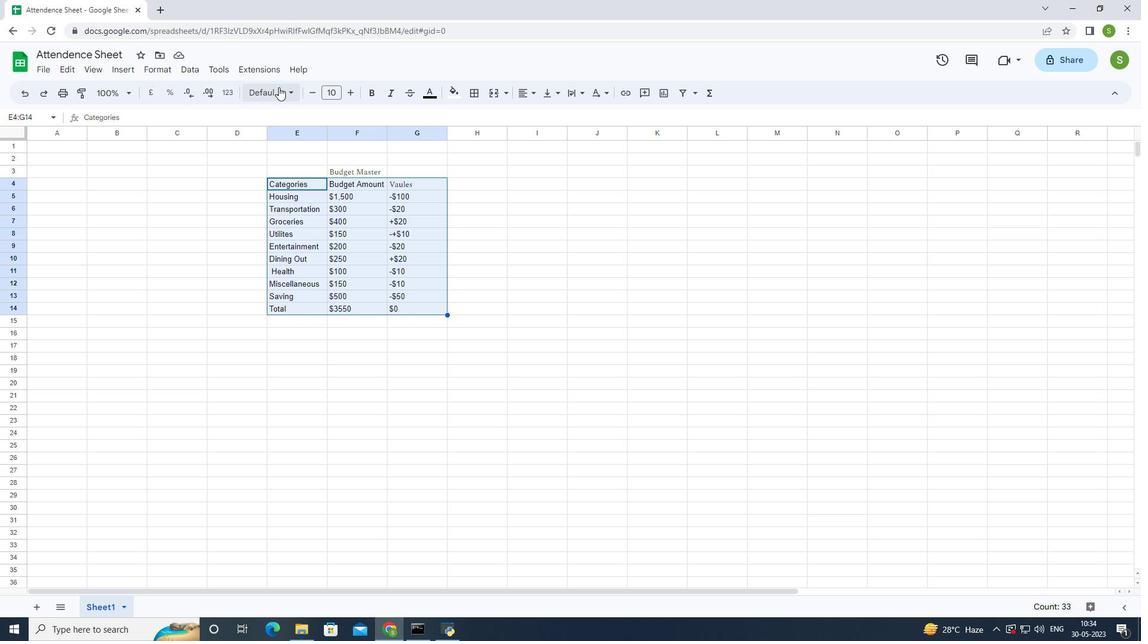 
Action: Mouse pressed left at (271, 90)
Screenshot: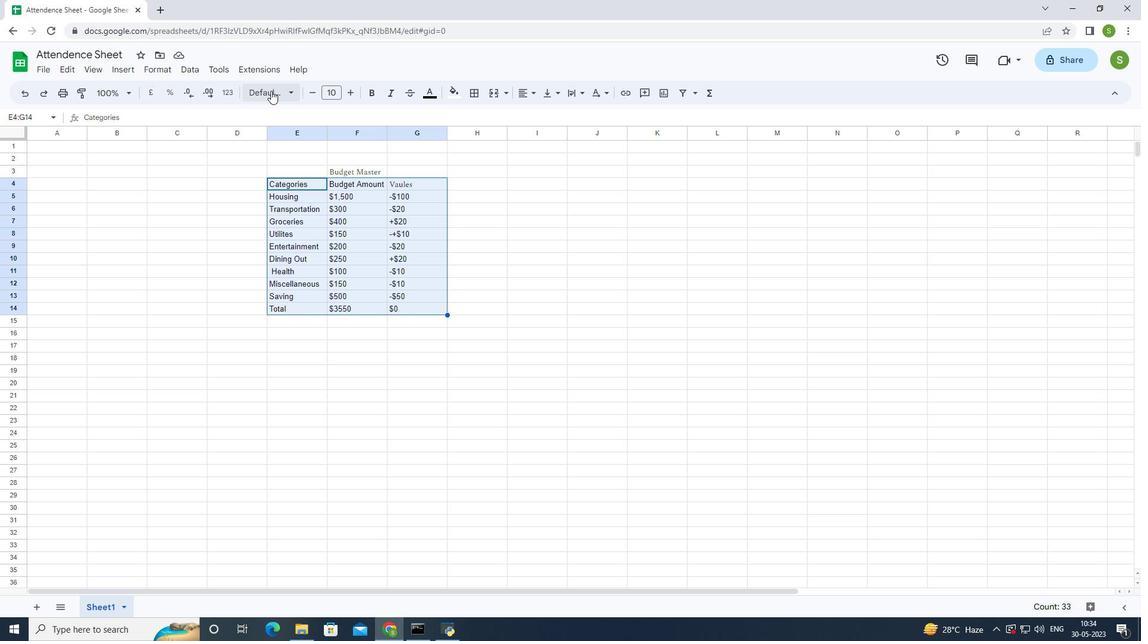 
Action: Mouse moved to (293, 114)
Screenshot: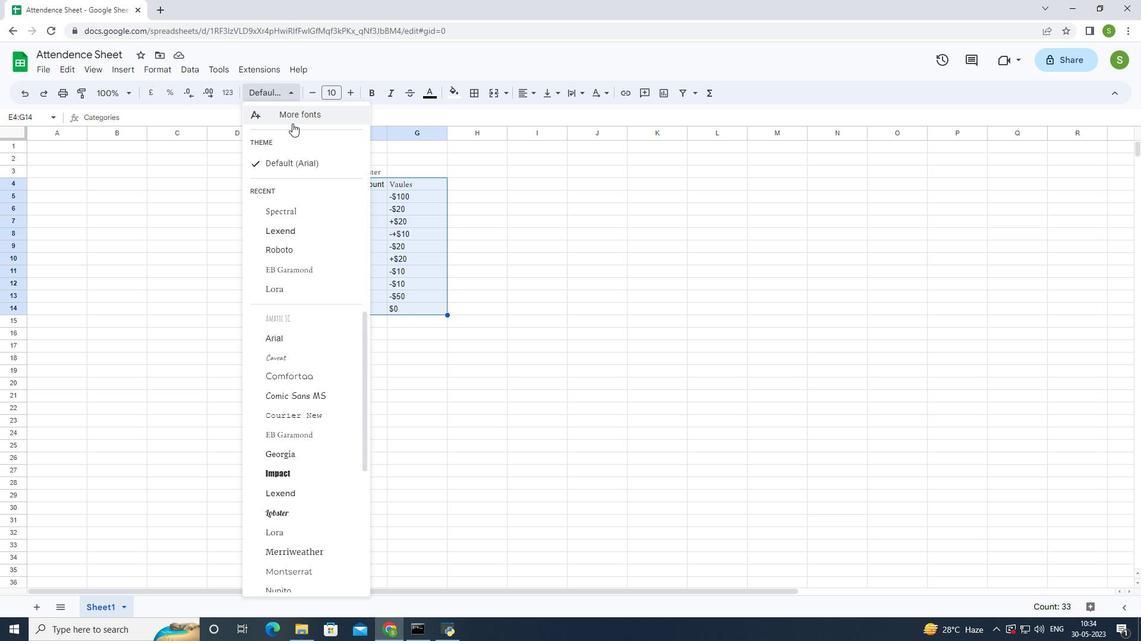 
Action: Mouse pressed left at (293, 114)
Screenshot: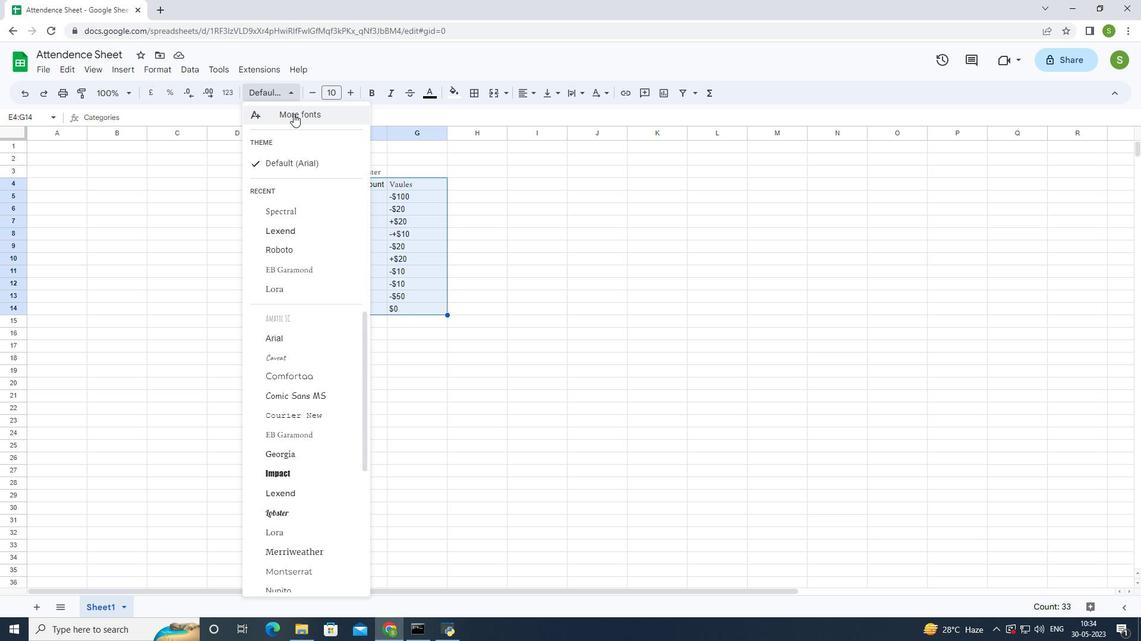 
Action: Mouse moved to (366, 229)
Screenshot: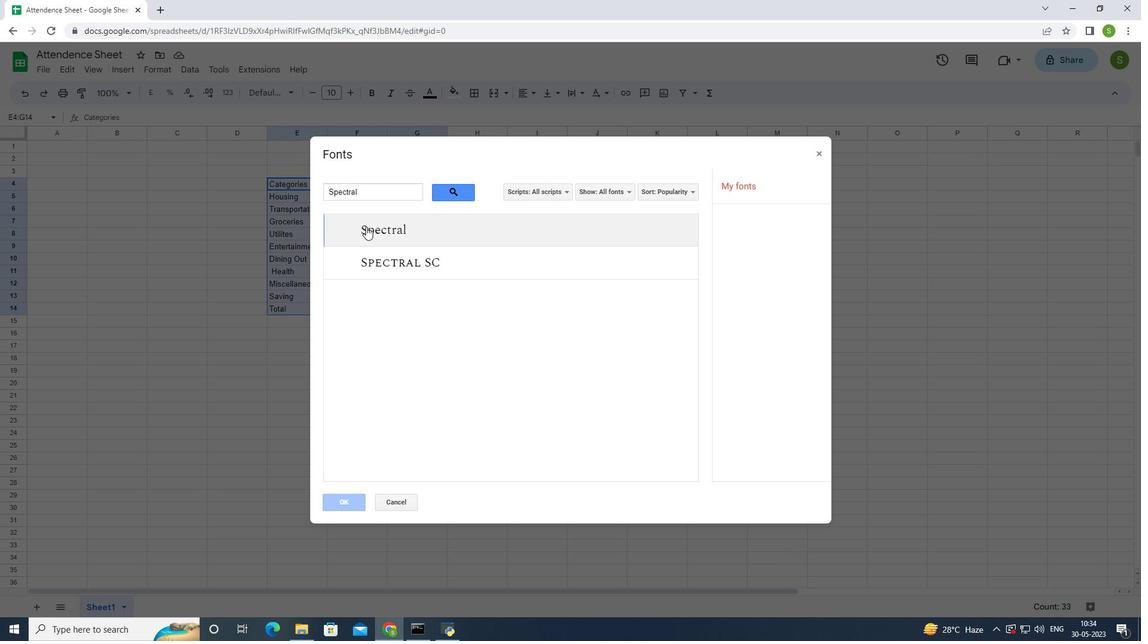 
Action: Mouse pressed left at (366, 229)
Screenshot: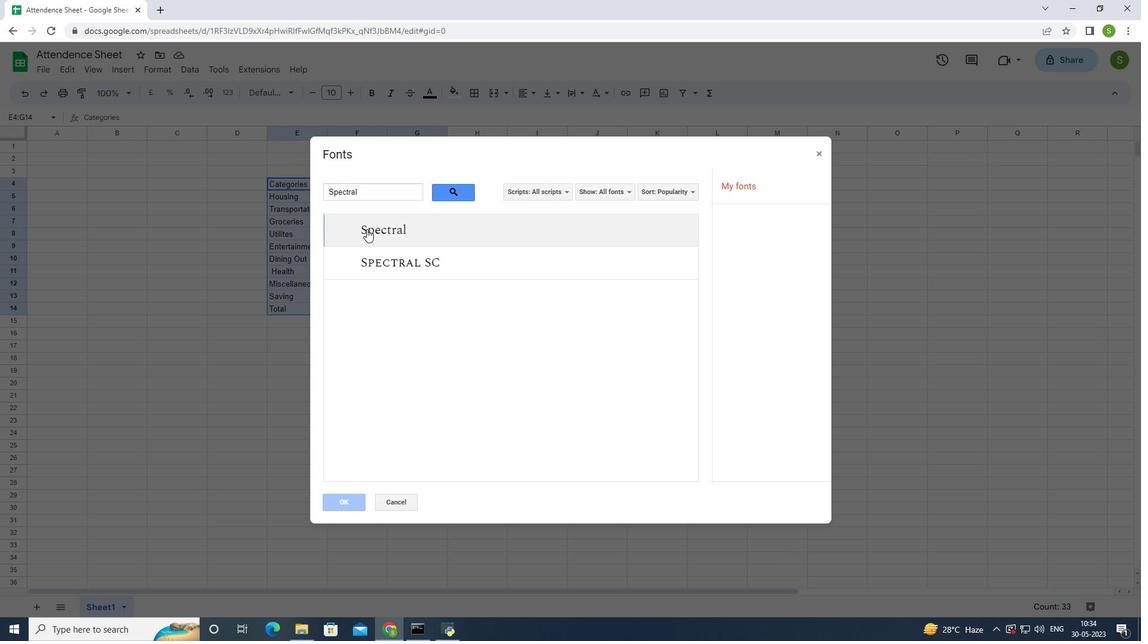 
Action: Mouse moved to (345, 508)
Screenshot: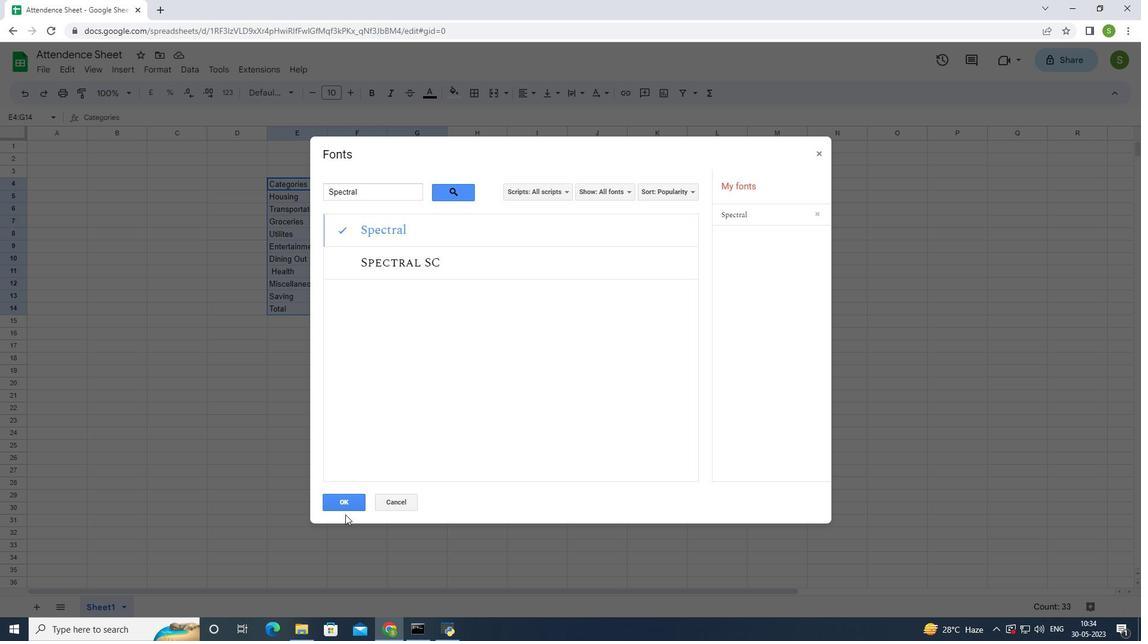 
Action: Mouse pressed left at (345, 508)
Screenshot: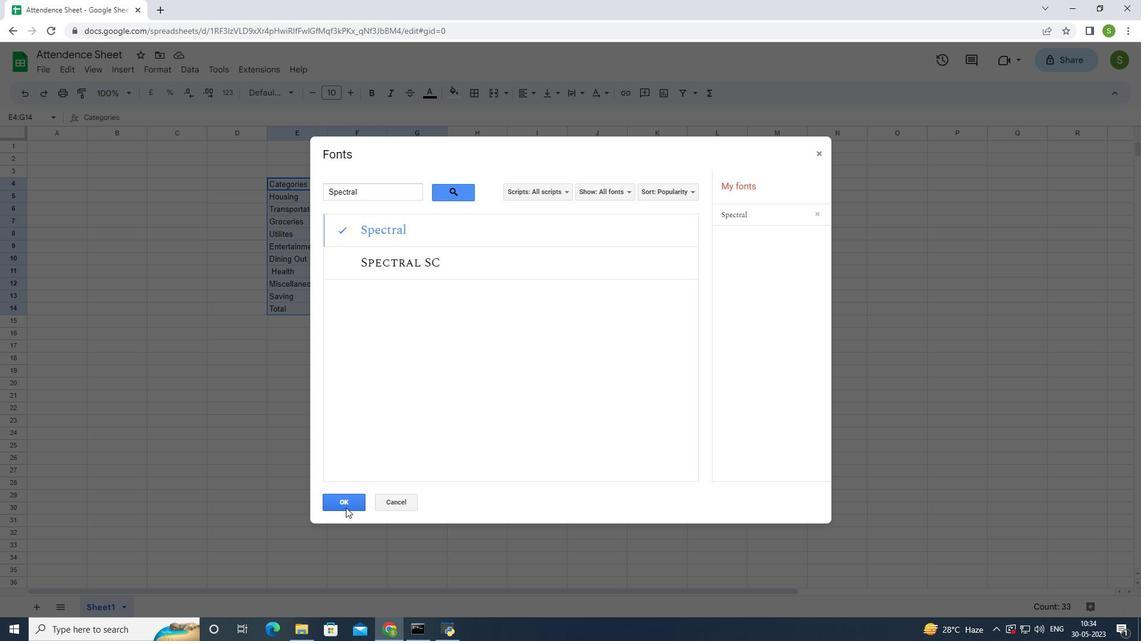 
Action: Mouse moved to (346, 90)
Screenshot: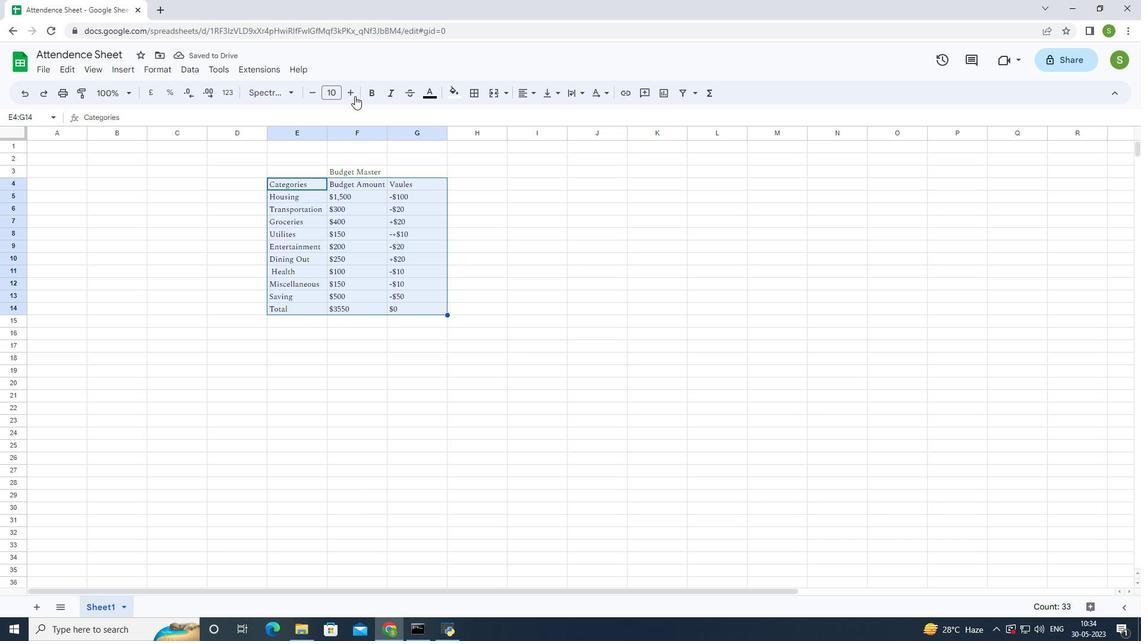 
Action: Mouse pressed left at (346, 90)
Screenshot: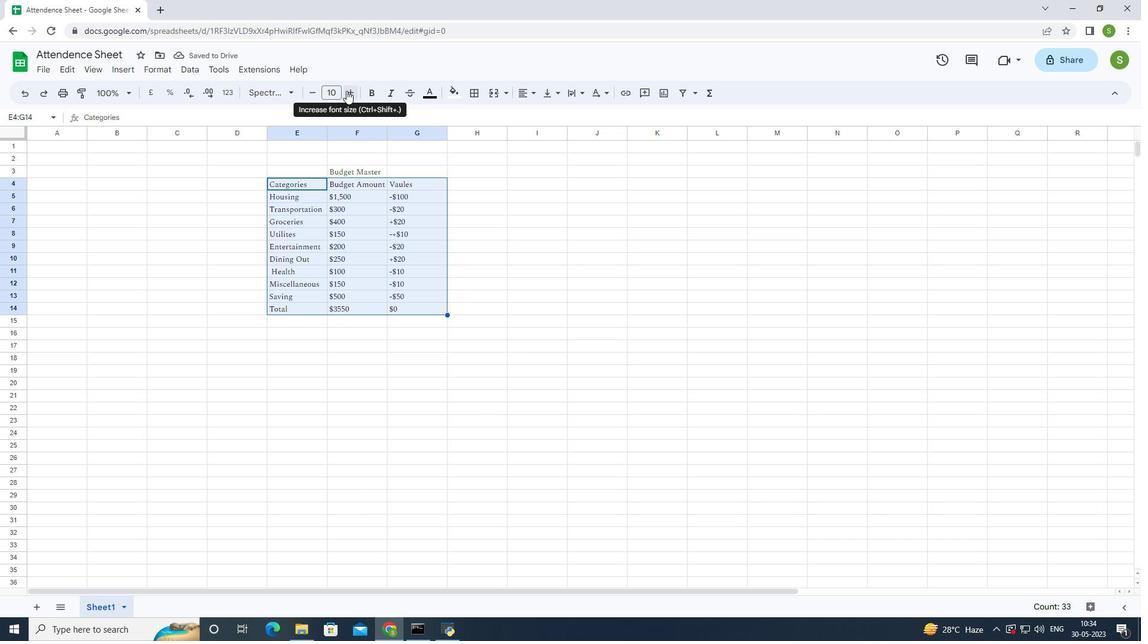 
Action: Mouse moved to (350, 92)
Screenshot: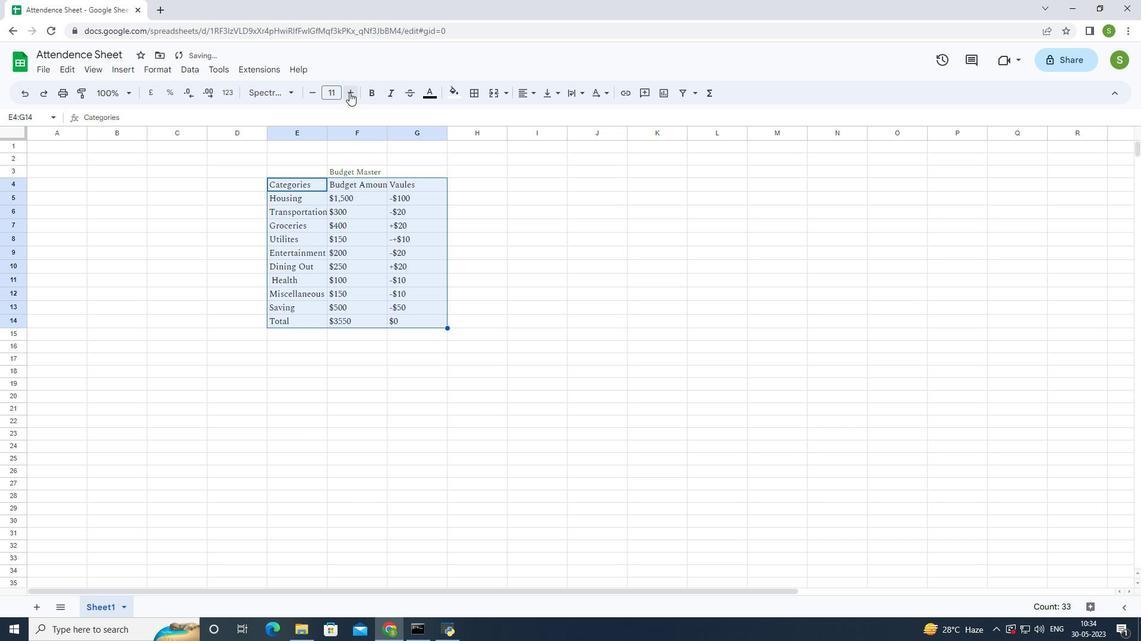 
Action: Mouse pressed left at (350, 92)
Screenshot: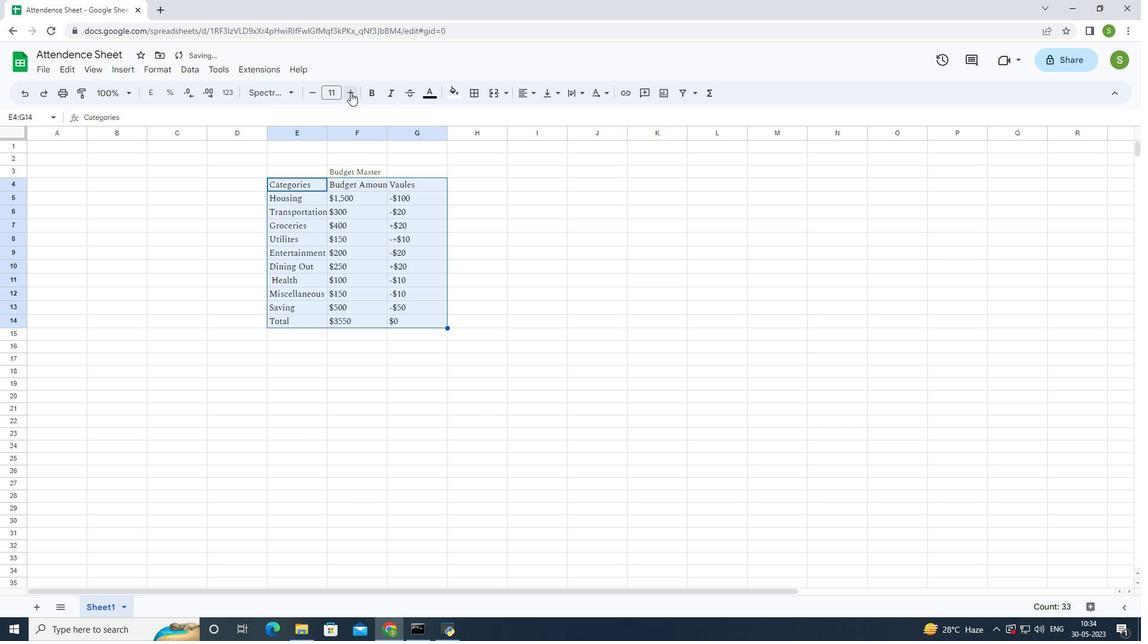 
Action: Mouse pressed left at (350, 92)
Screenshot: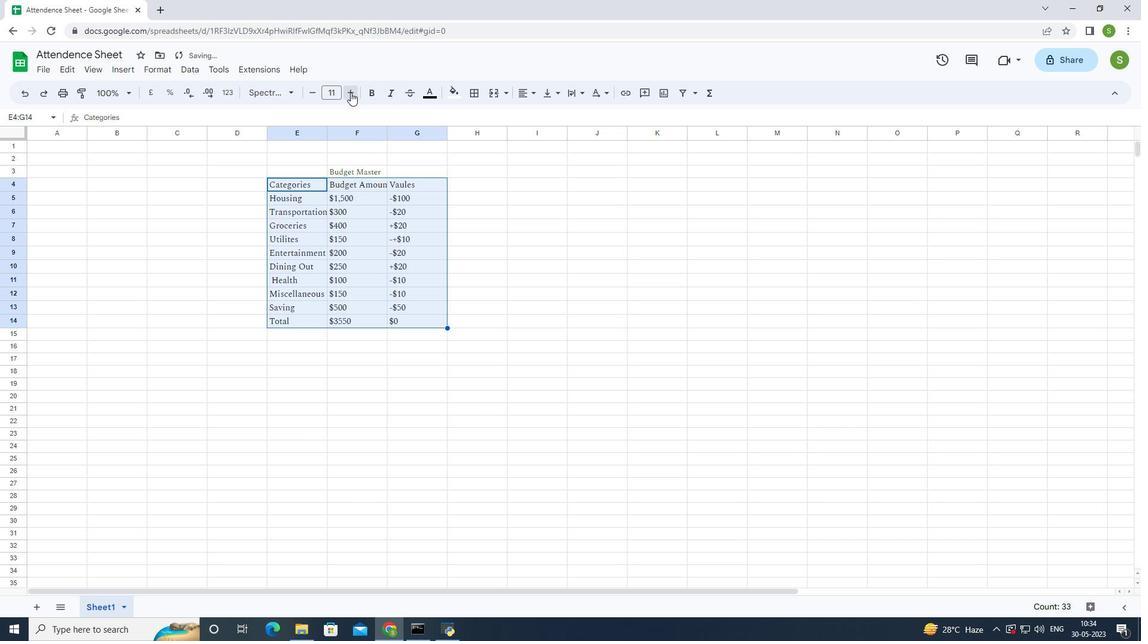 
Action: Mouse pressed left at (350, 92)
Screenshot: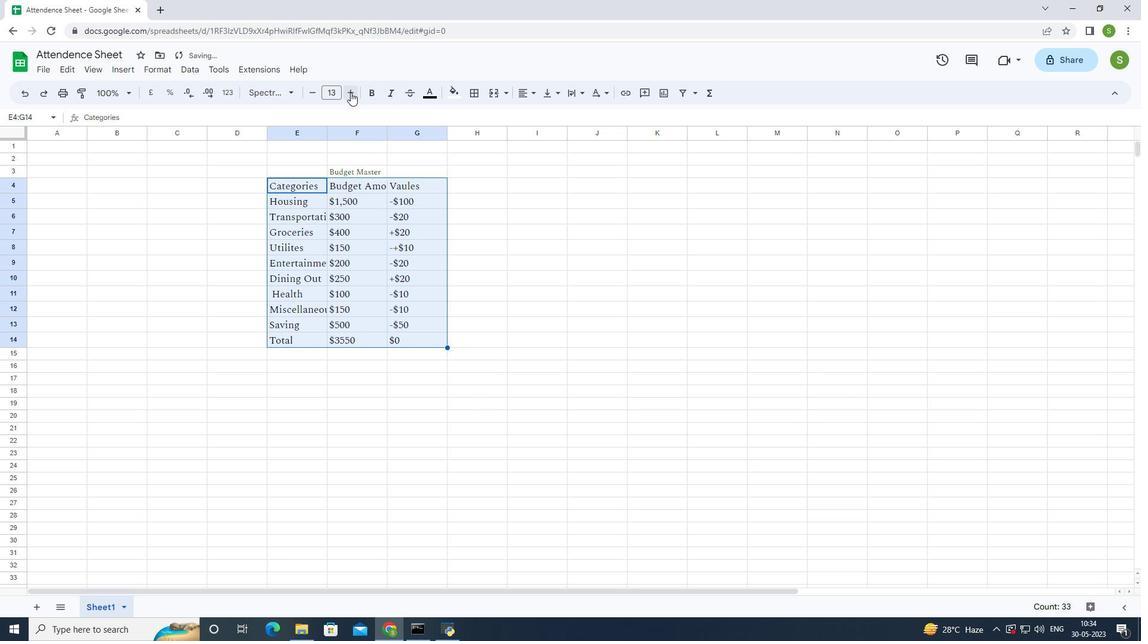
Action: Mouse pressed left at (350, 92)
Screenshot: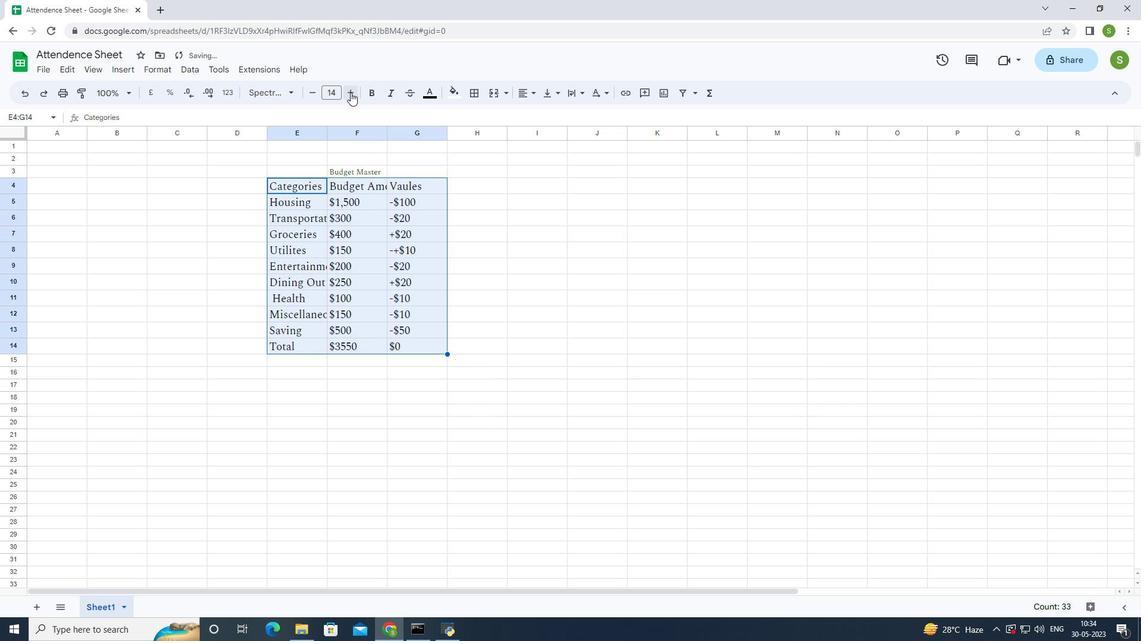 
Action: Mouse pressed left at (350, 92)
Screenshot: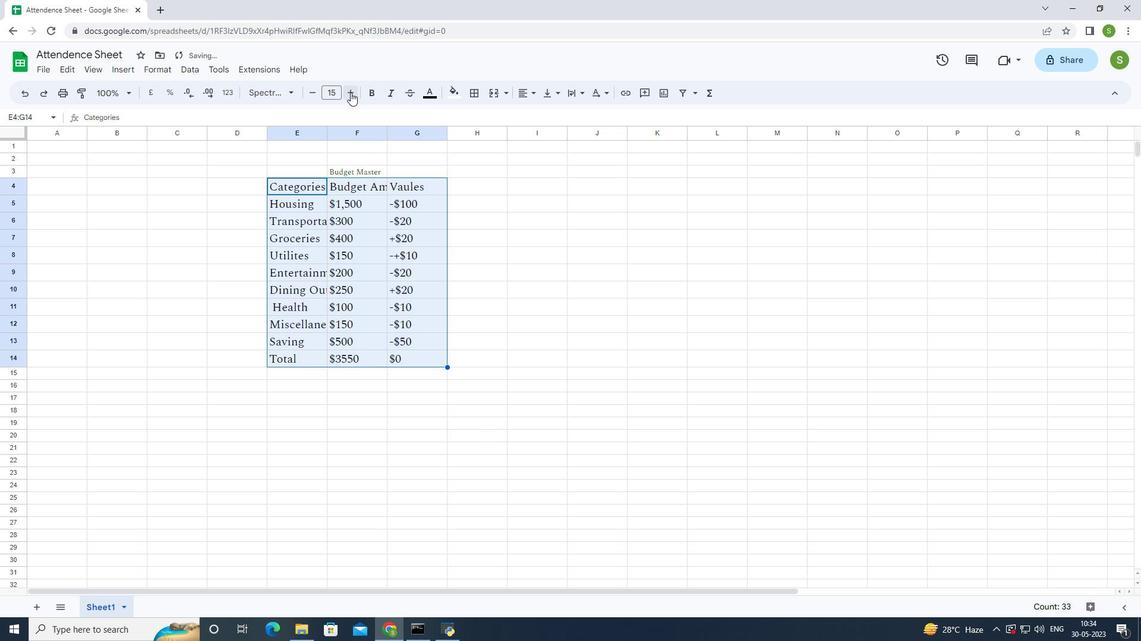 
Action: Mouse moved to (331, 167)
Screenshot: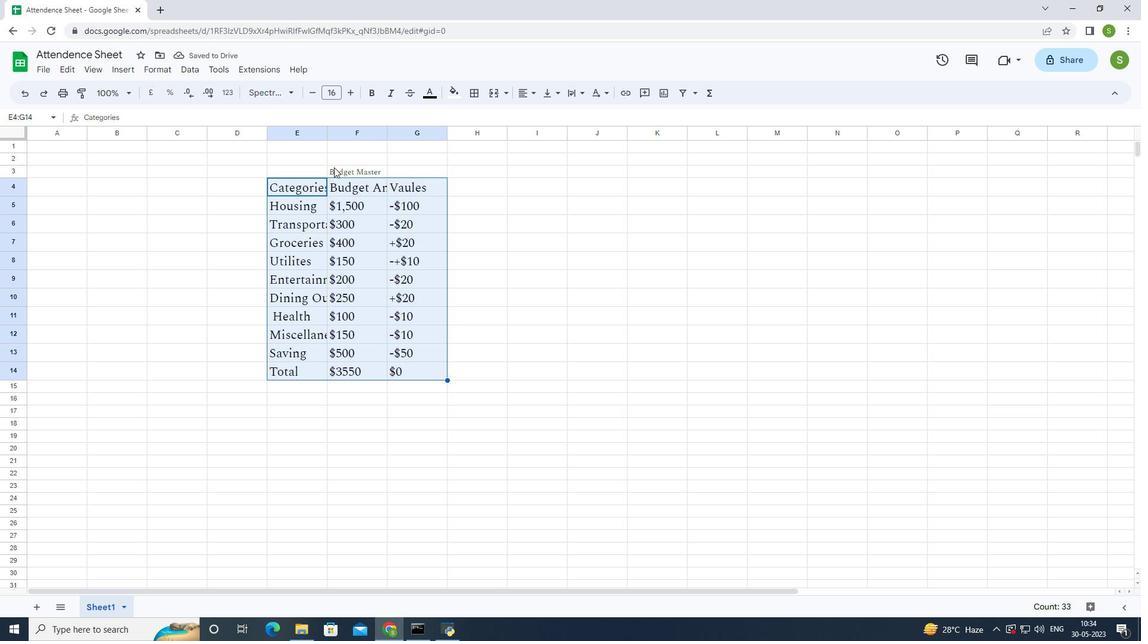 
Action: Mouse pressed left at (331, 167)
Screenshot: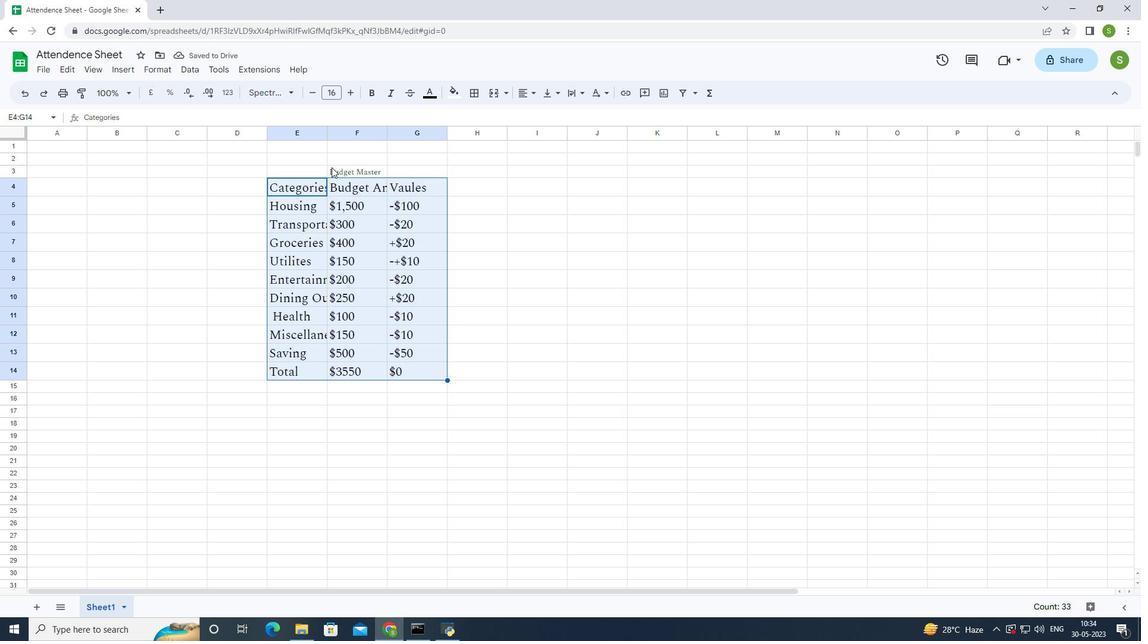 
Action: Mouse moved to (349, 95)
Screenshot: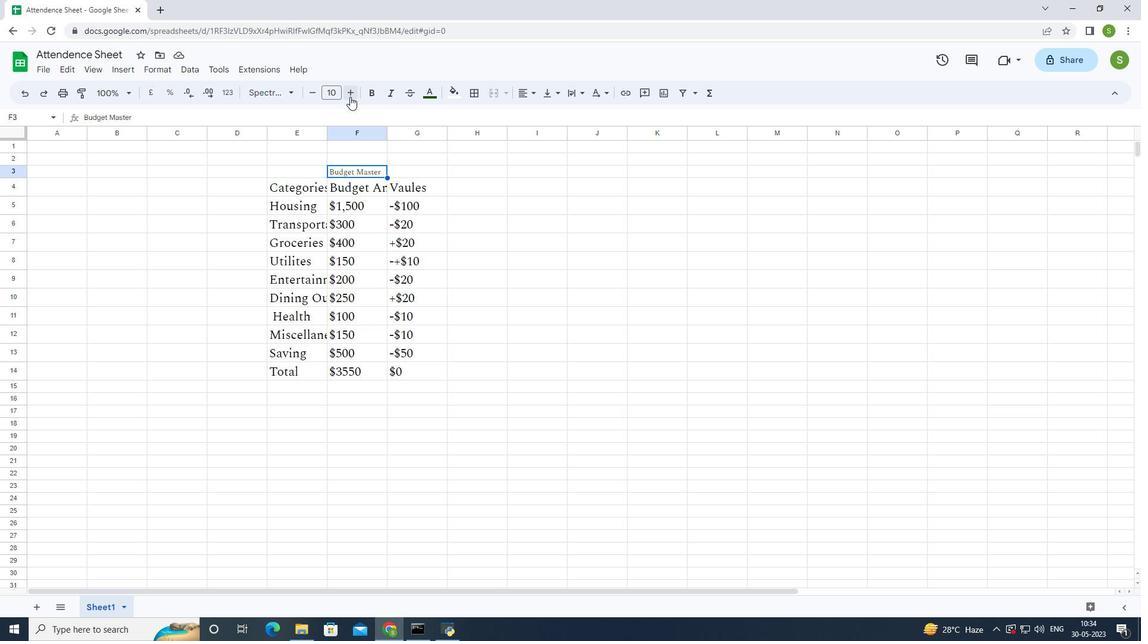 
Action: Mouse pressed left at (349, 95)
Screenshot: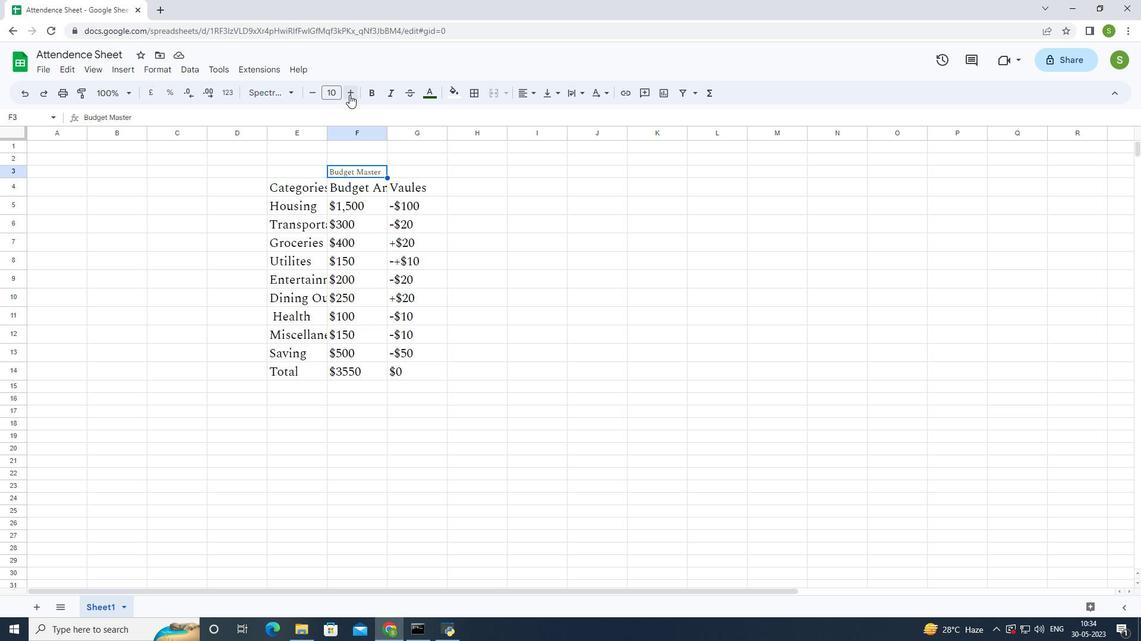 
Action: Mouse pressed left at (349, 95)
Screenshot: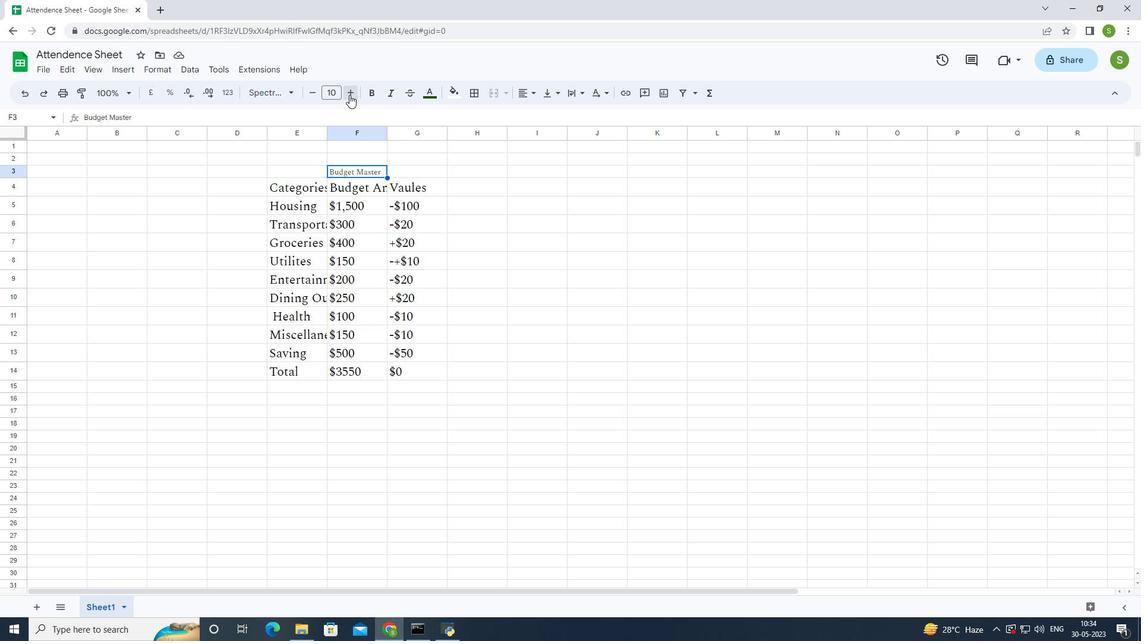 
Action: Mouse pressed left at (349, 95)
Screenshot: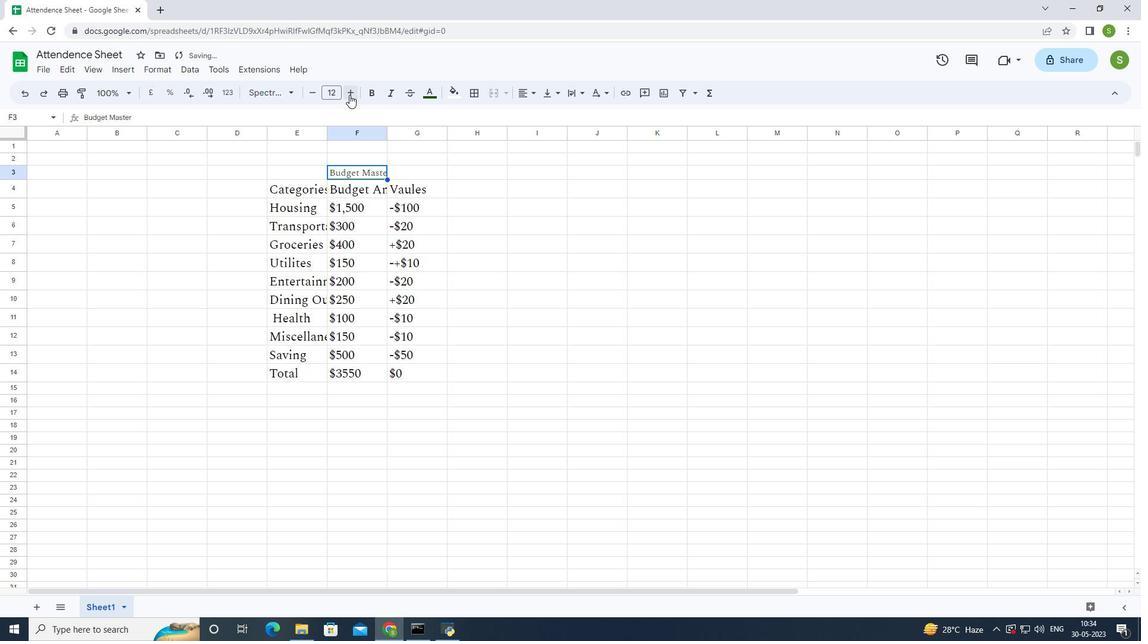 
Action: Mouse pressed left at (349, 95)
Screenshot: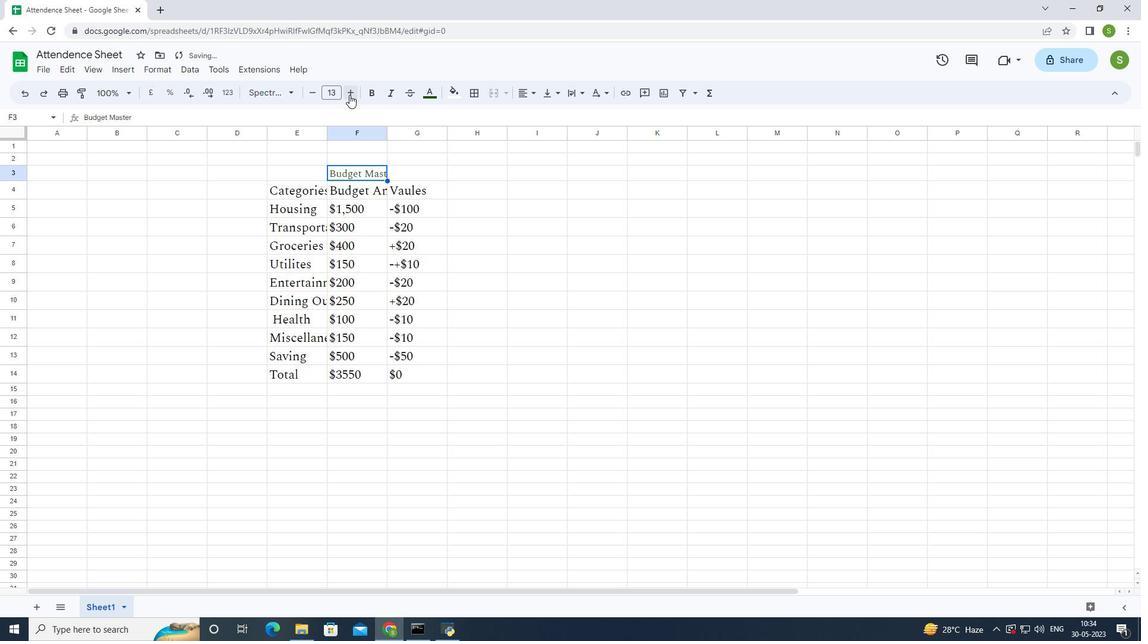 
Action: Mouse pressed left at (349, 95)
Screenshot: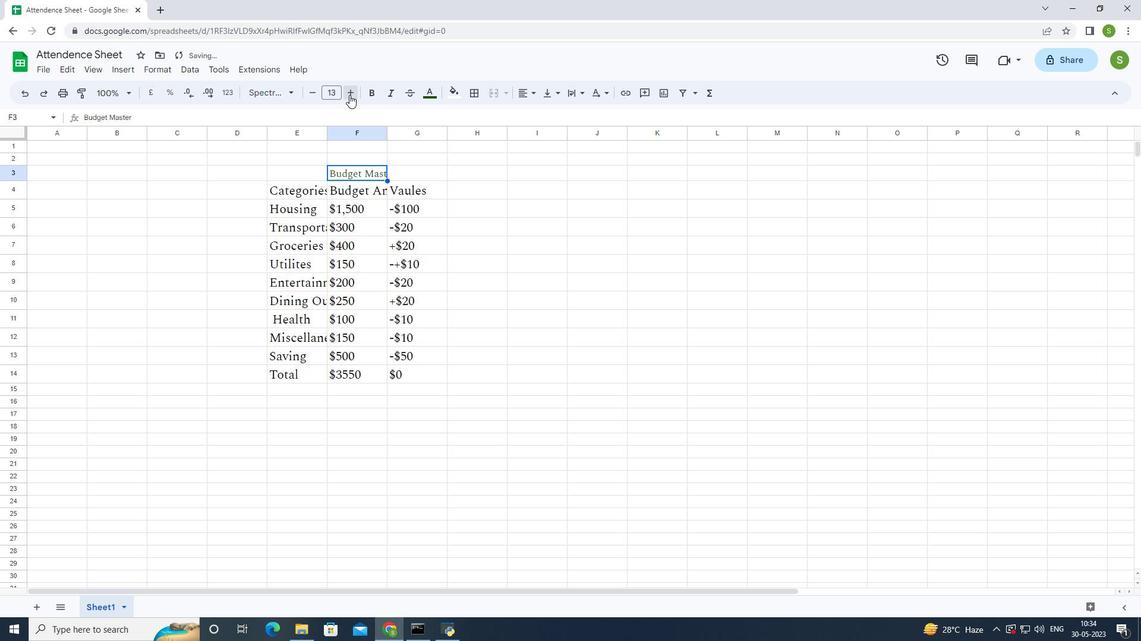 
Action: Mouse pressed left at (349, 95)
Screenshot: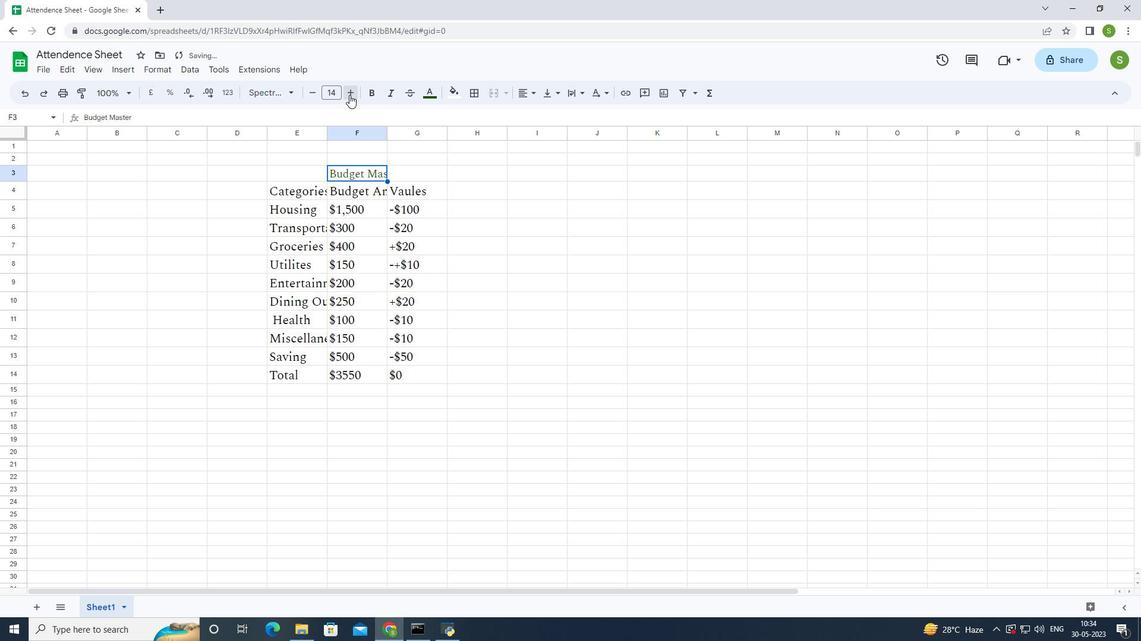 
Action: Mouse pressed left at (349, 95)
Screenshot: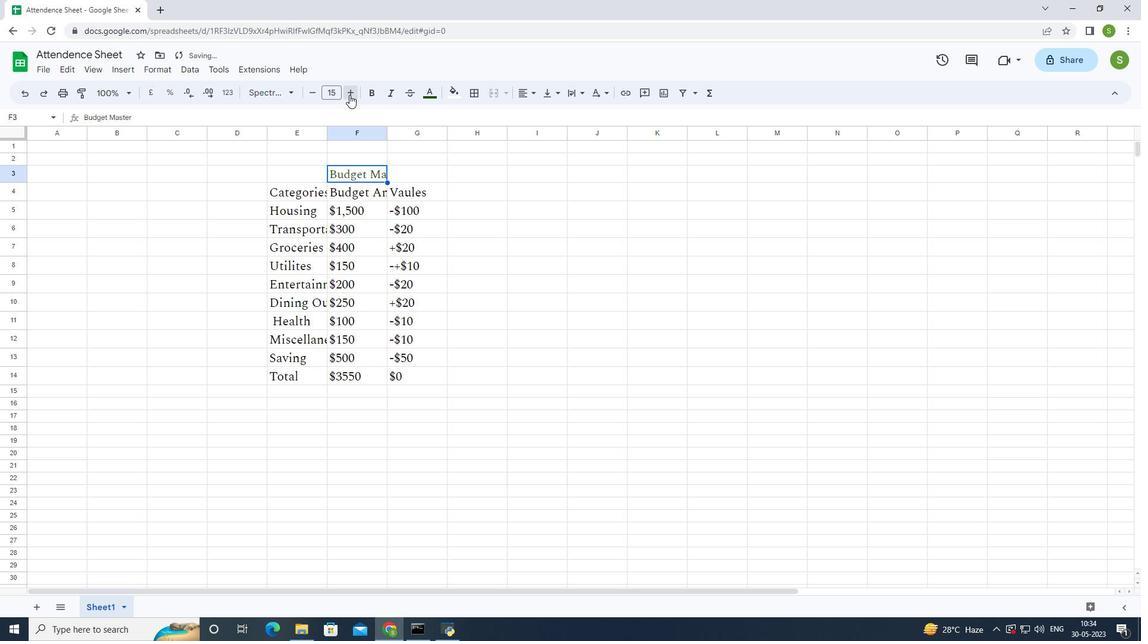 
Action: Mouse pressed left at (349, 95)
Screenshot: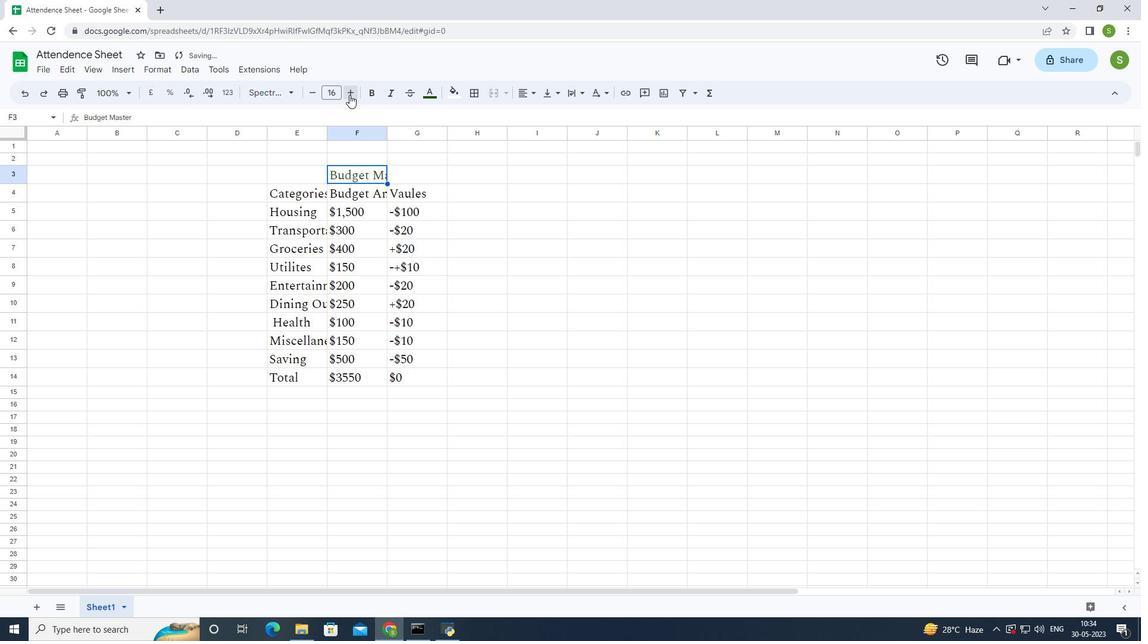 
Action: Mouse pressed left at (349, 95)
Screenshot: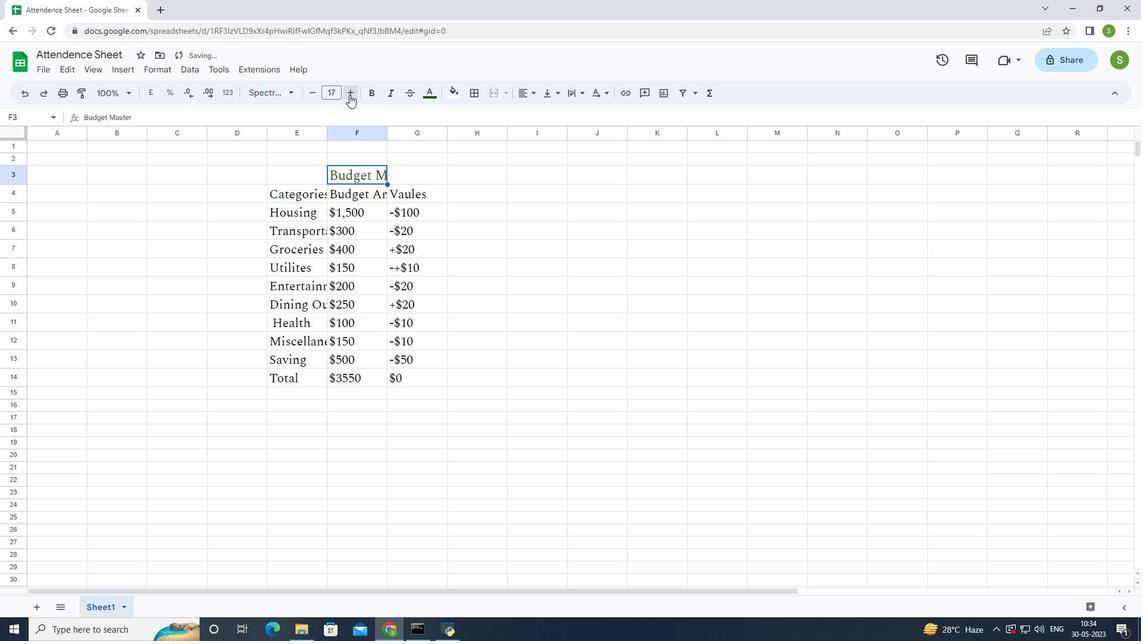 
Action: Mouse pressed left at (349, 95)
Screenshot: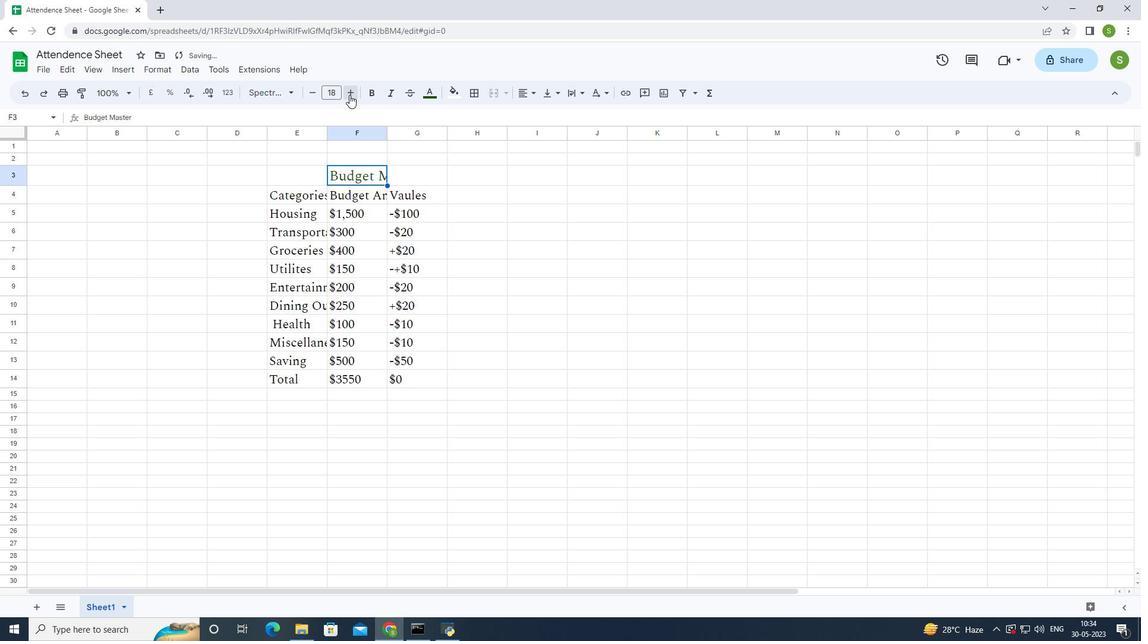
Action: Mouse pressed left at (349, 95)
Screenshot: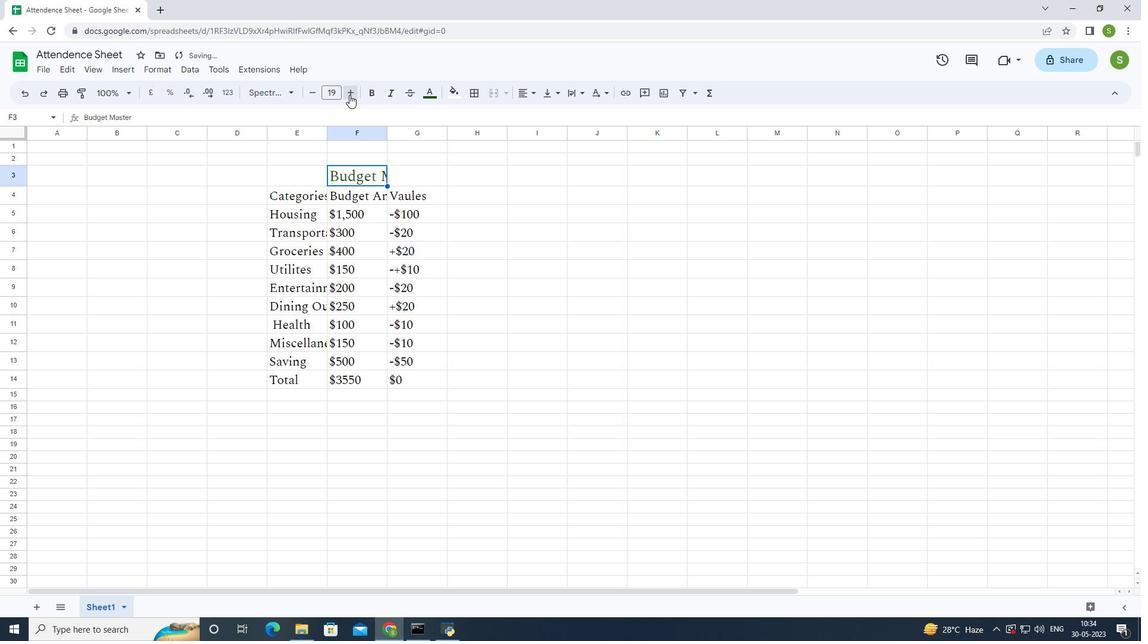 
Action: Mouse pressed left at (349, 95)
Screenshot: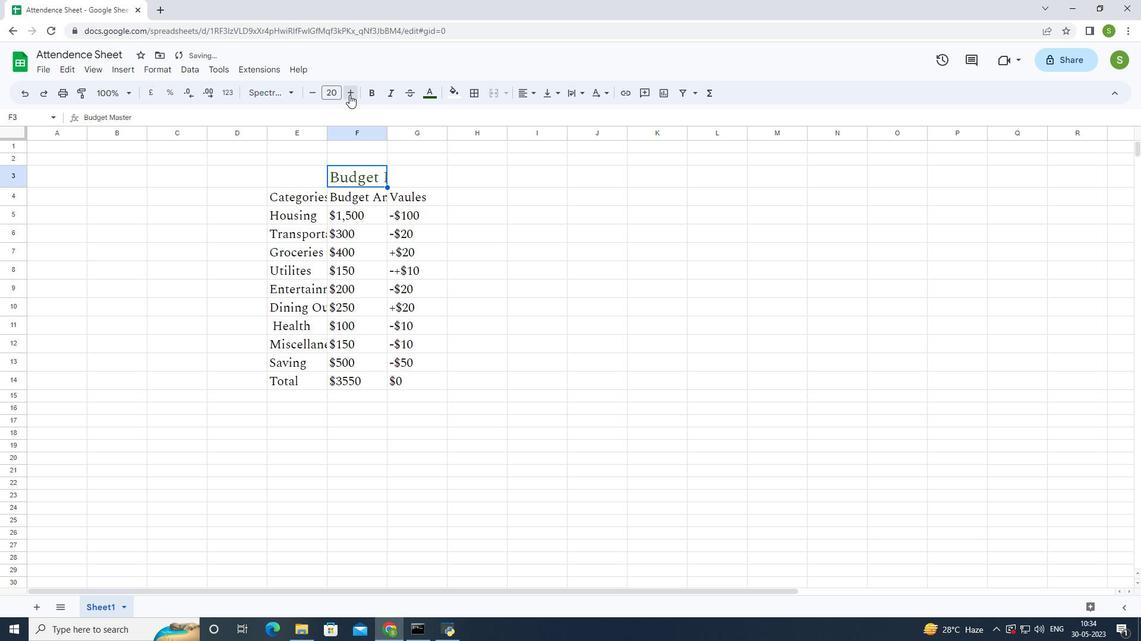 
Action: Mouse pressed left at (349, 95)
Screenshot: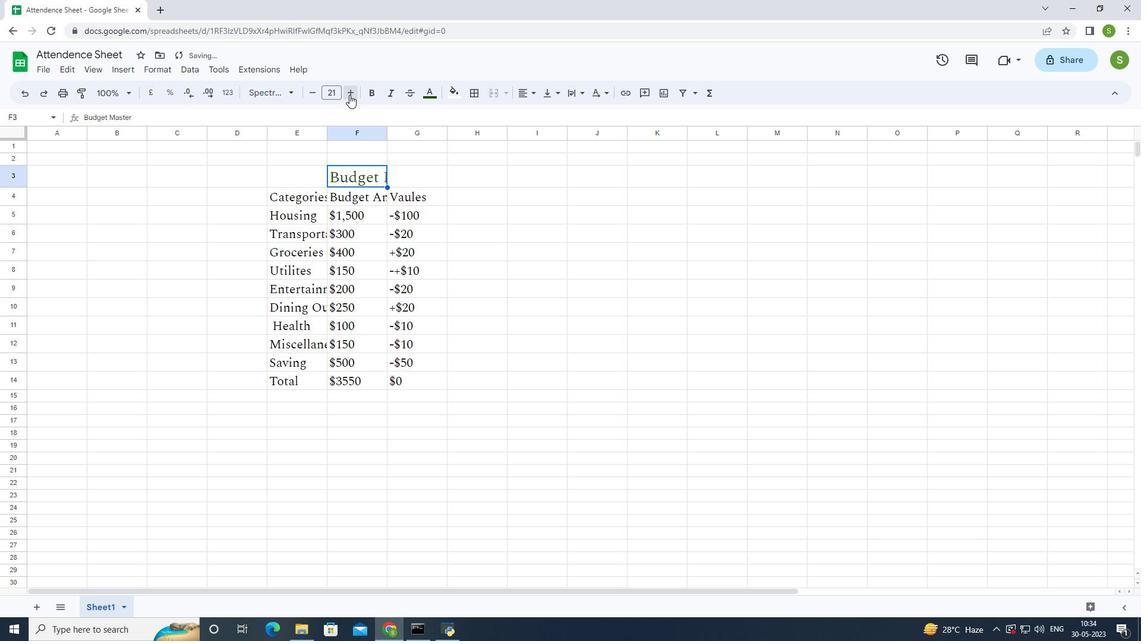 
Action: Mouse pressed left at (349, 95)
Screenshot: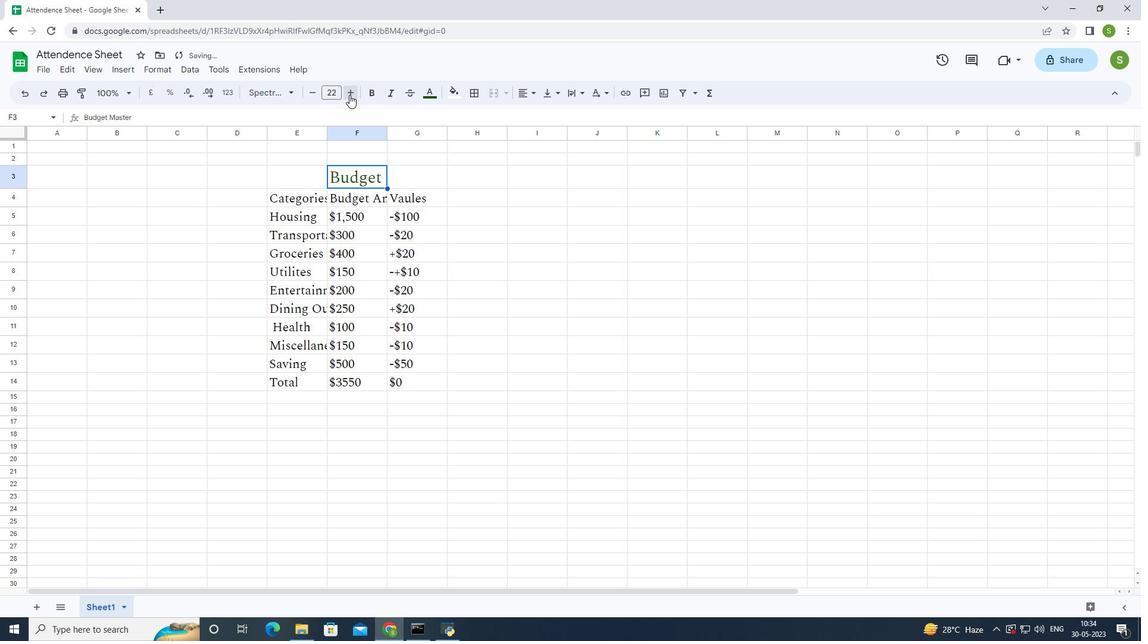 
Action: Mouse pressed left at (349, 95)
Screenshot: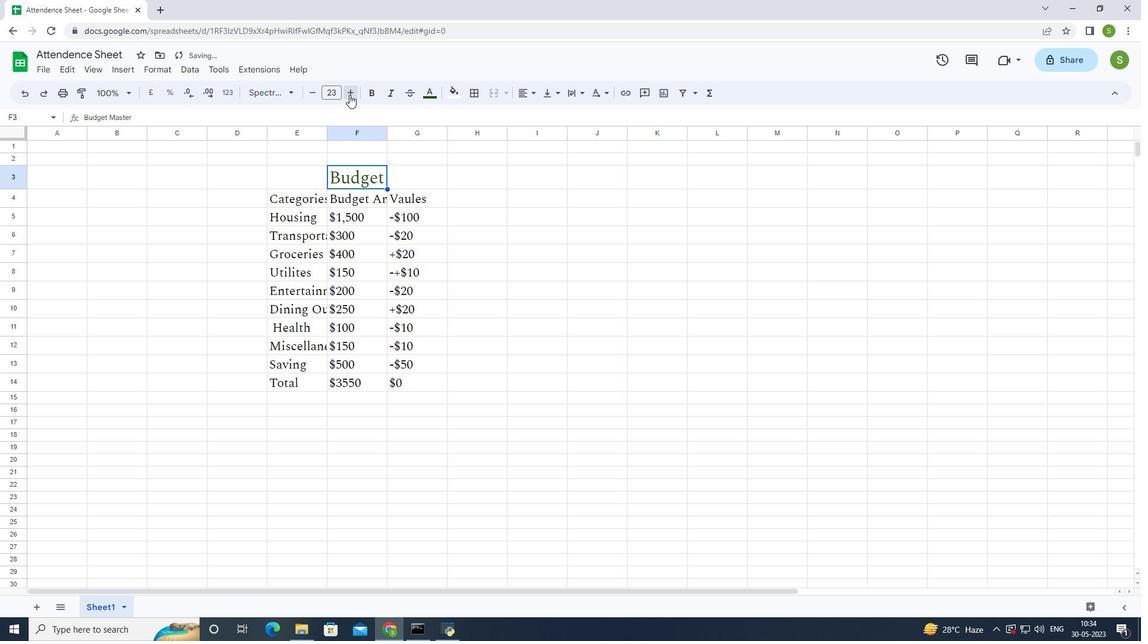 
Action: Mouse moved to (310, 96)
Screenshot: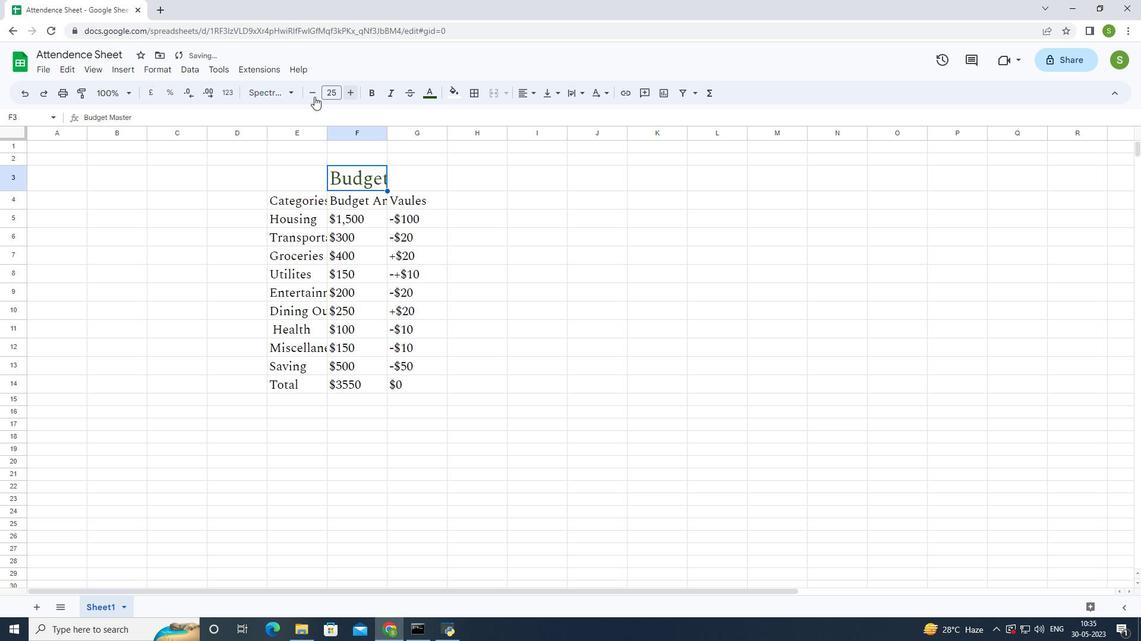 
Action: Mouse pressed left at (310, 96)
Screenshot: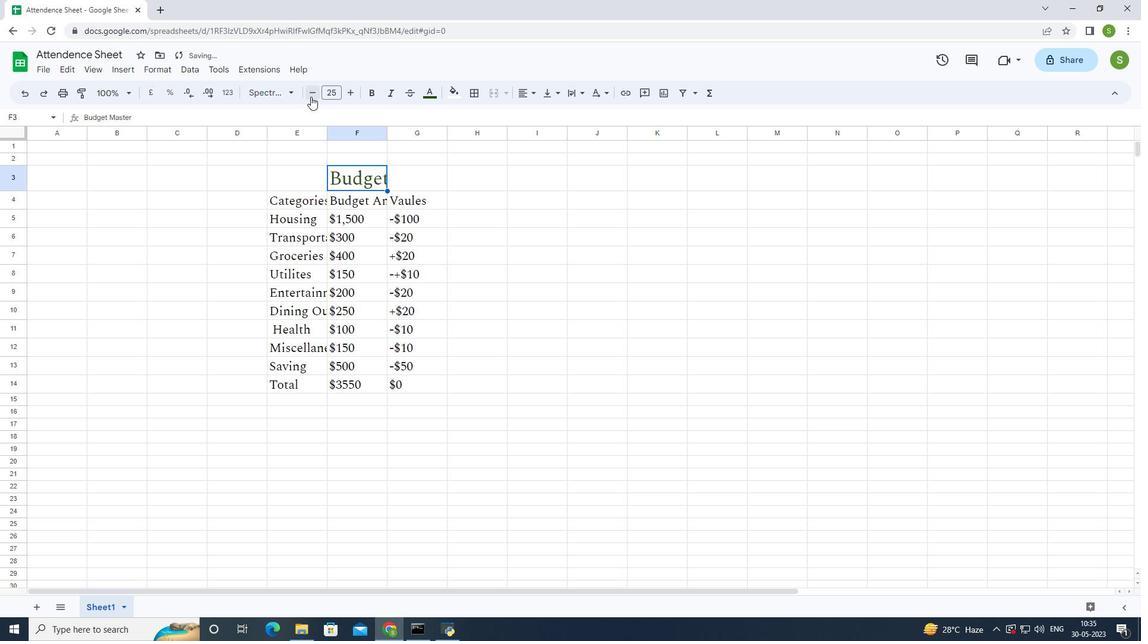 
Action: Mouse moved to (303, 166)
Screenshot: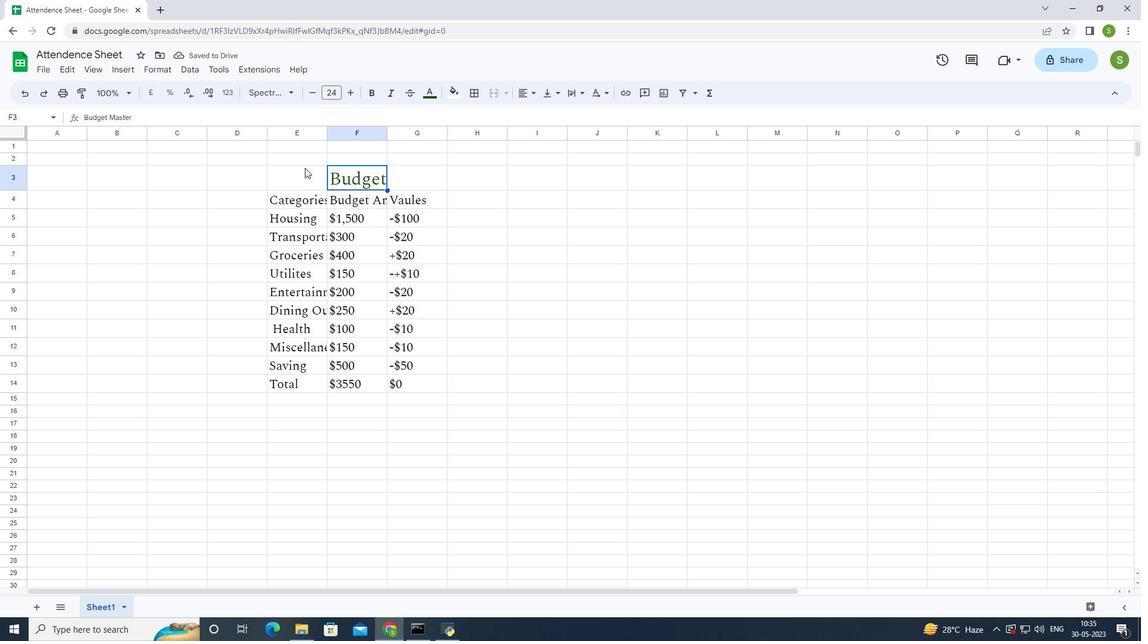 
Action: Mouse pressed left at (303, 166)
Screenshot: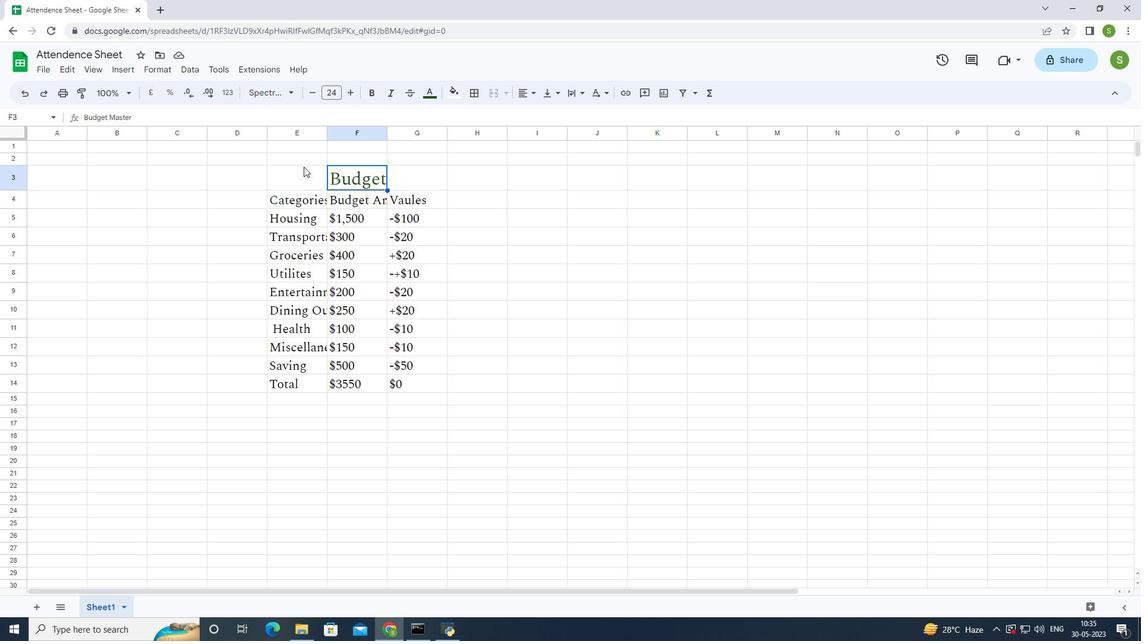
Action: Mouse moved to (532, 97)
Screenshot: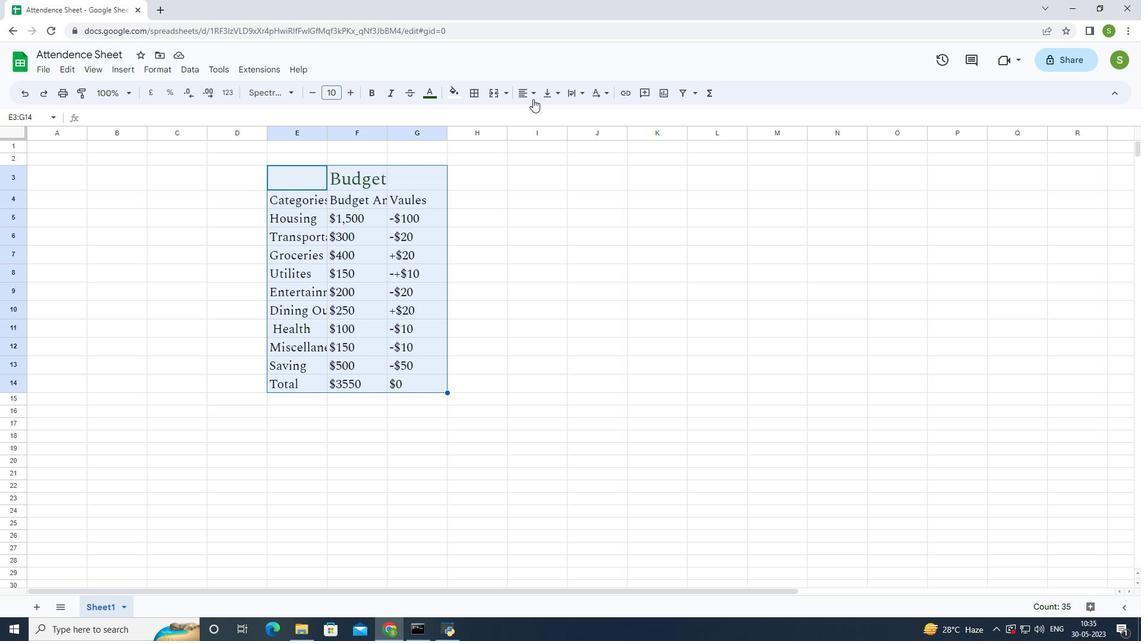 
Action: Mouse pressed left at (532, 97)
Screenshot: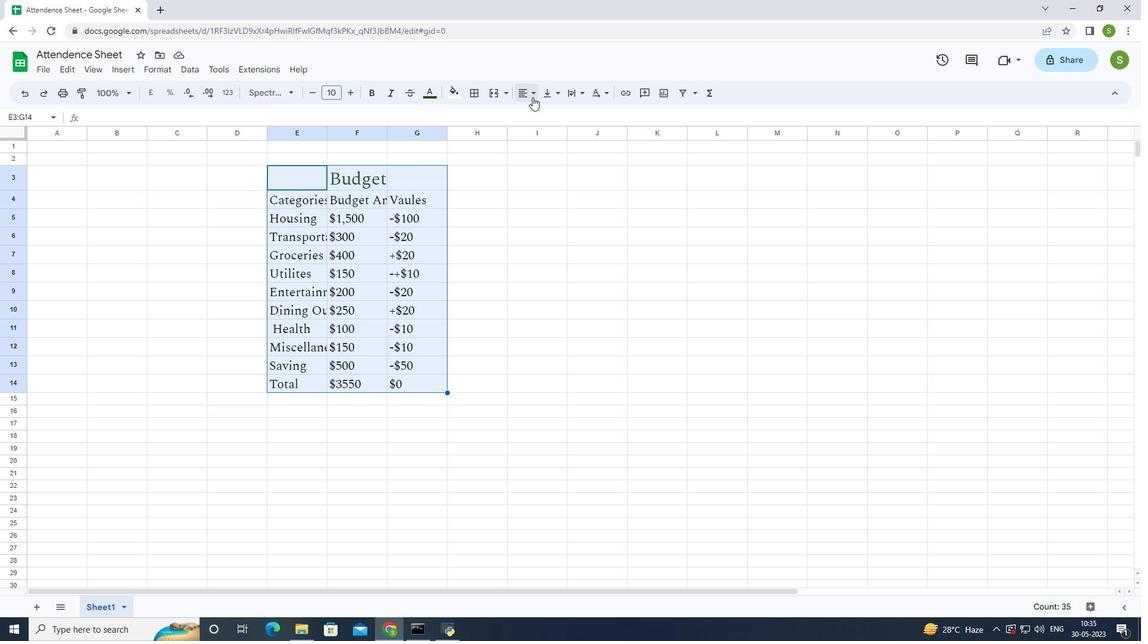 
Action: Mouse moved to (524, 116)
Screenshot: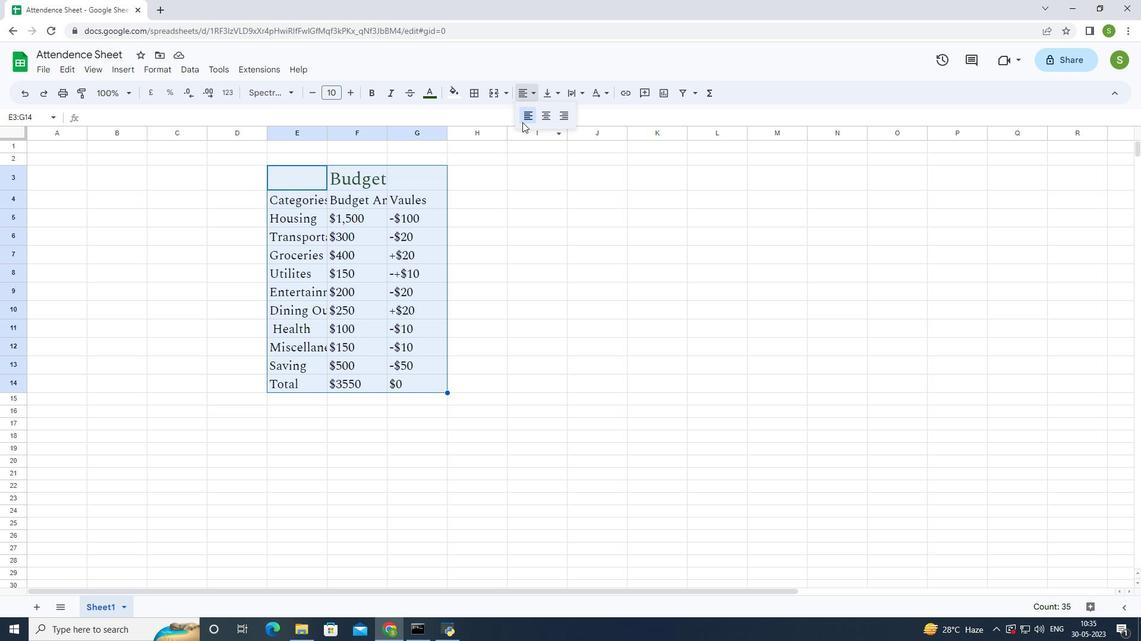 
Action: Mouse pressed left at (524, 116)
Screenshot: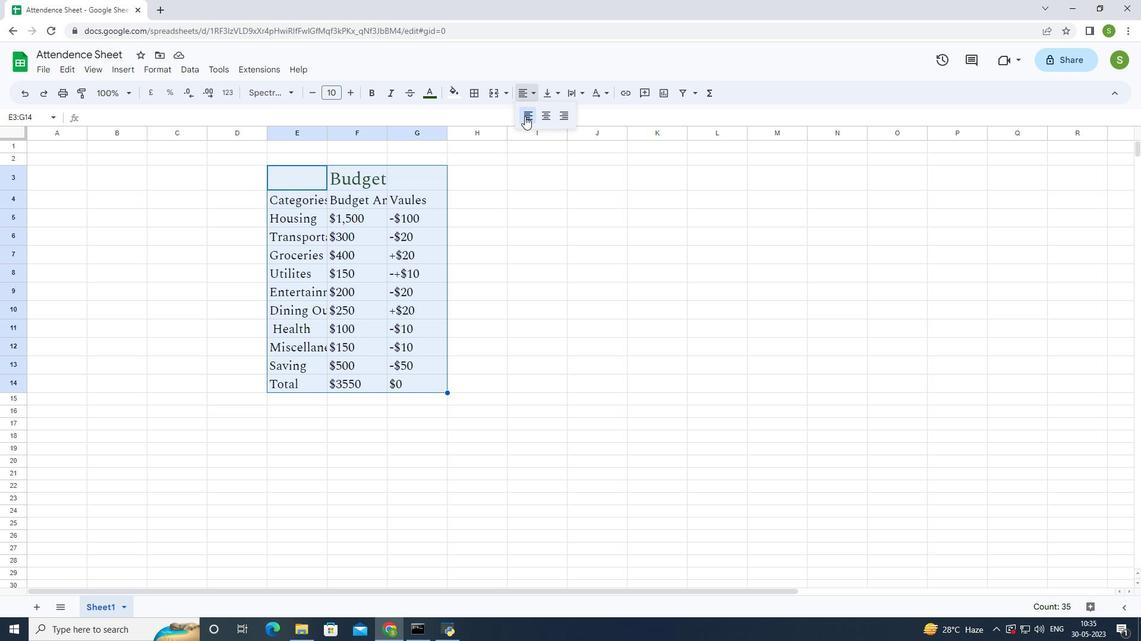 
Action: Mouse moved to (474, 283)
Screenshot: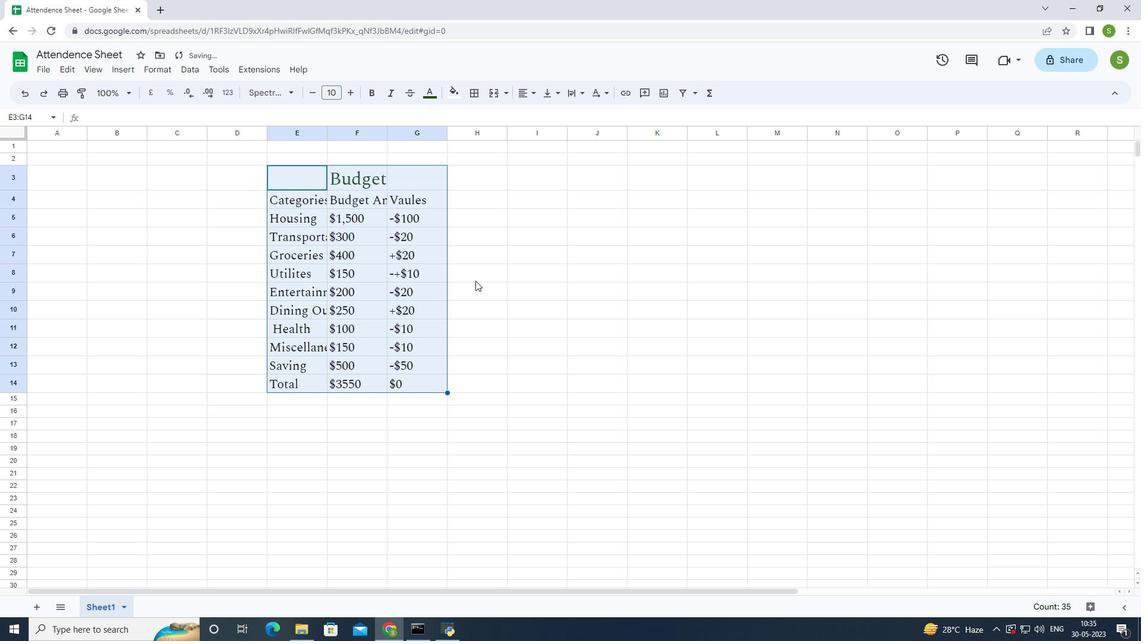 
Action: Mouse pressed left at (474, 283)
Screenshot: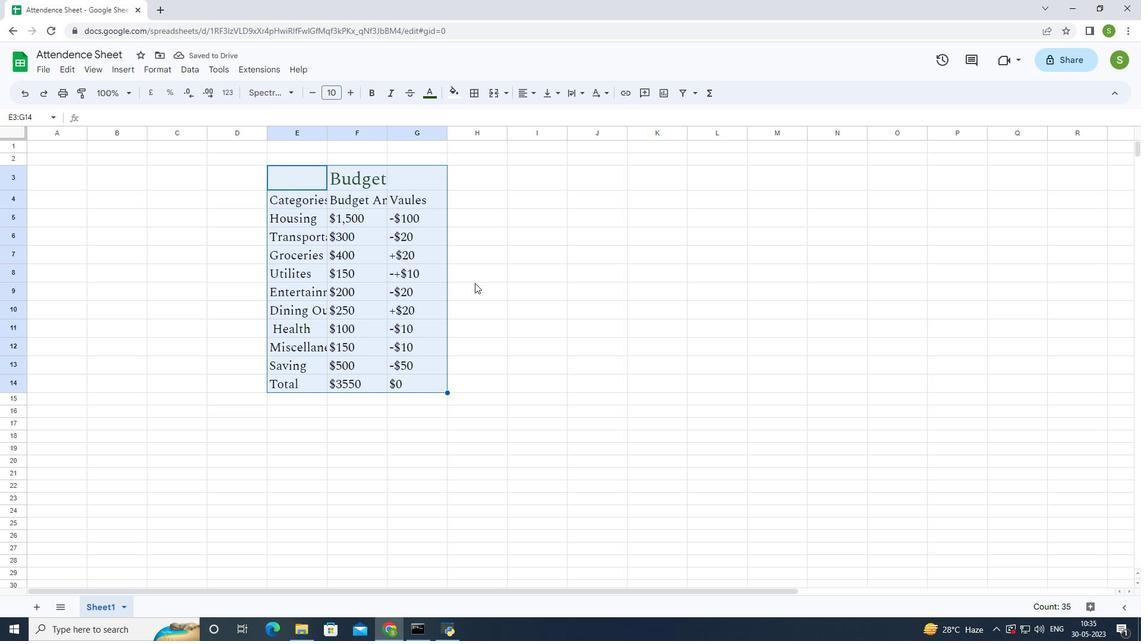 
Action: Mouse moved to (483, 280)
Screenshot: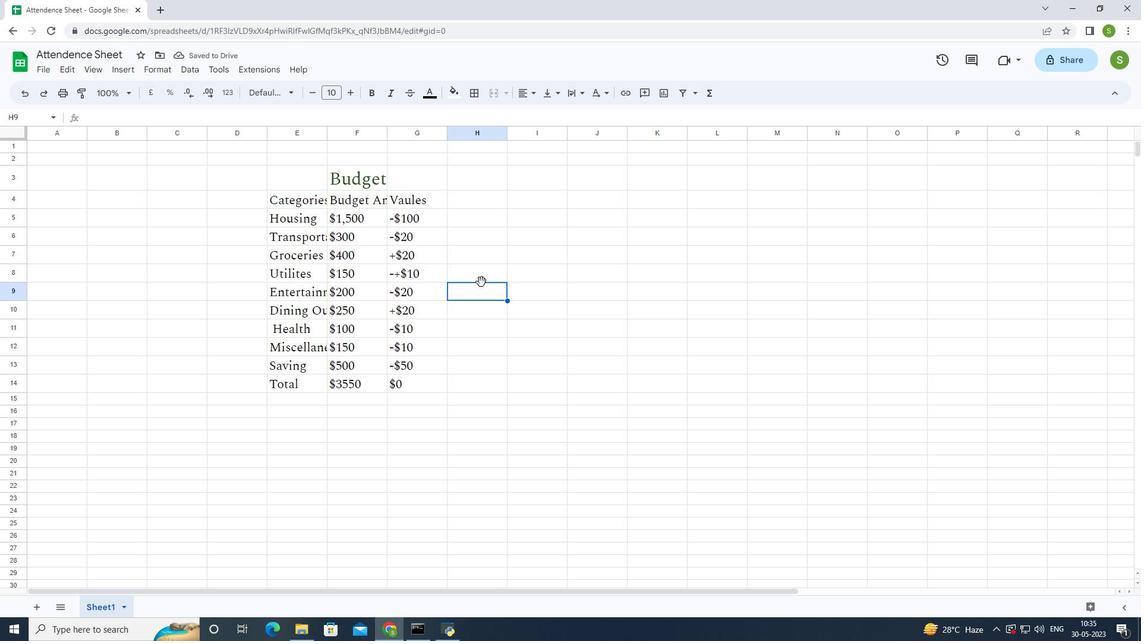 
Action: Key pressed ctrl+S
Screenshot: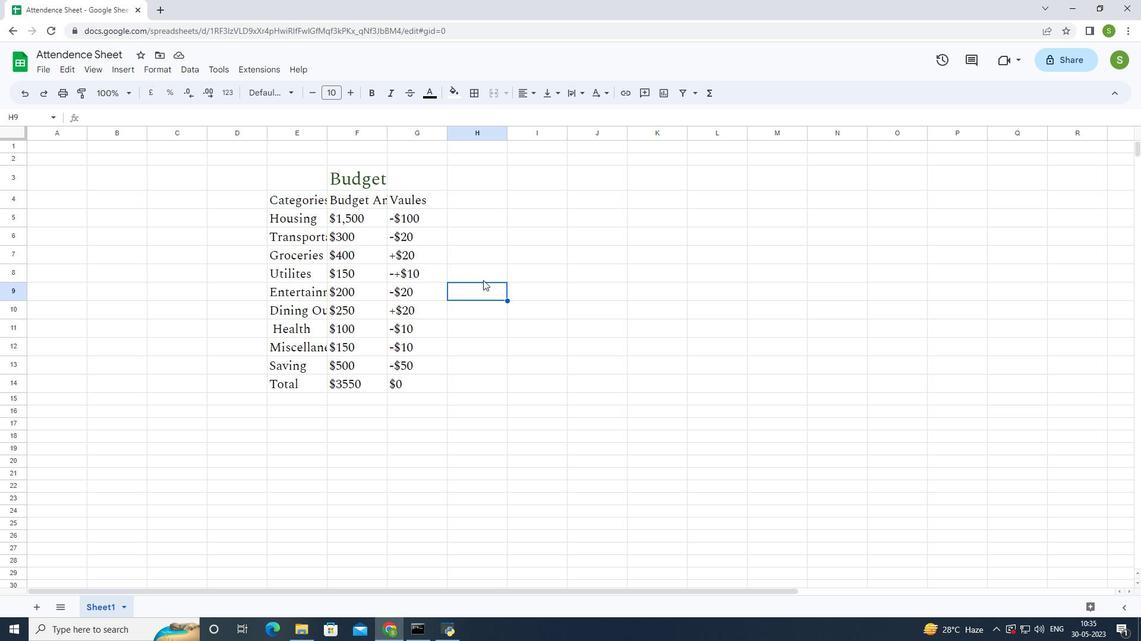 
Action: Mouse moved to (445, 254)
Screenshot: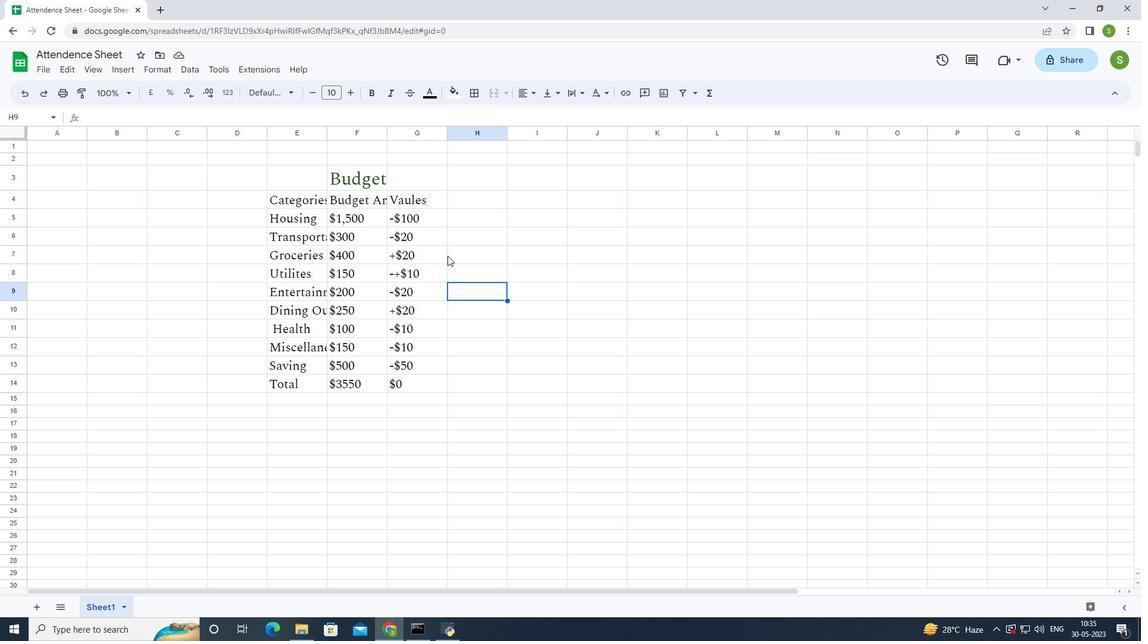 
